 Task: Select Grocery. Add to cart, from 99 Ranch Market for 3451 Chapel Oaks Dr, Unit 404, Building 4, Coppell, Texas 75019, Cell Number 6807042056, following items : Carrot (each) - 8, Long Bean (each) - 3, Chicken Leg 1/4 (each) - 2, Wei-Chuan Wonton Wrapper (12 oz) - 8, Guava (each) - 3, Dairy Pure Lactose Free Milk 2% (1/2 gal) - 8, Enoki Mushroom (1 ct) - 2, Royal Milk Tea Hojicha Au Lait (4.9 oz) - 3, Amays Almond Cookies (28 oz) - 8, Arst Mug Model No. 047008 (1 ct) - 3
Action: Mouse moved to (303, 104)
Screenshot: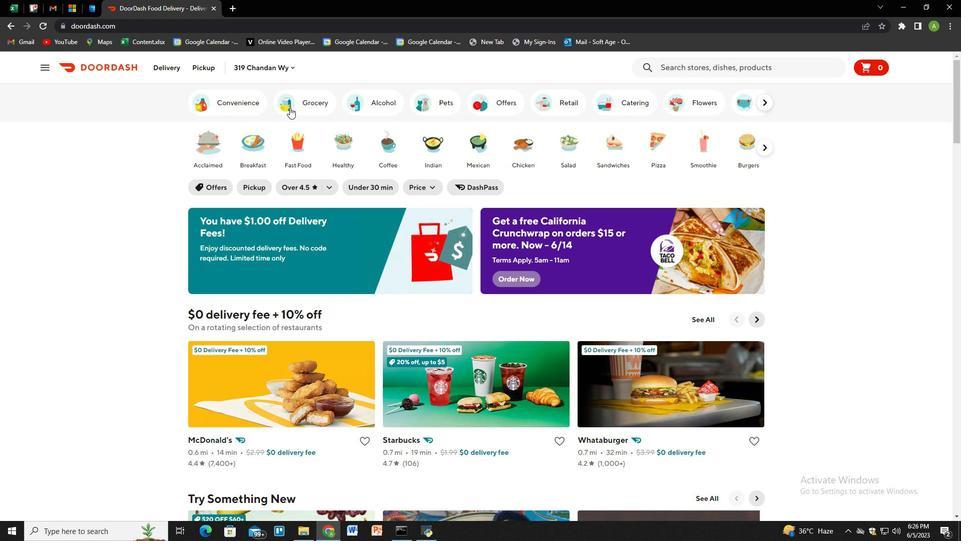 
Action: Mouse pressed left at (303, 104)
Screenshot: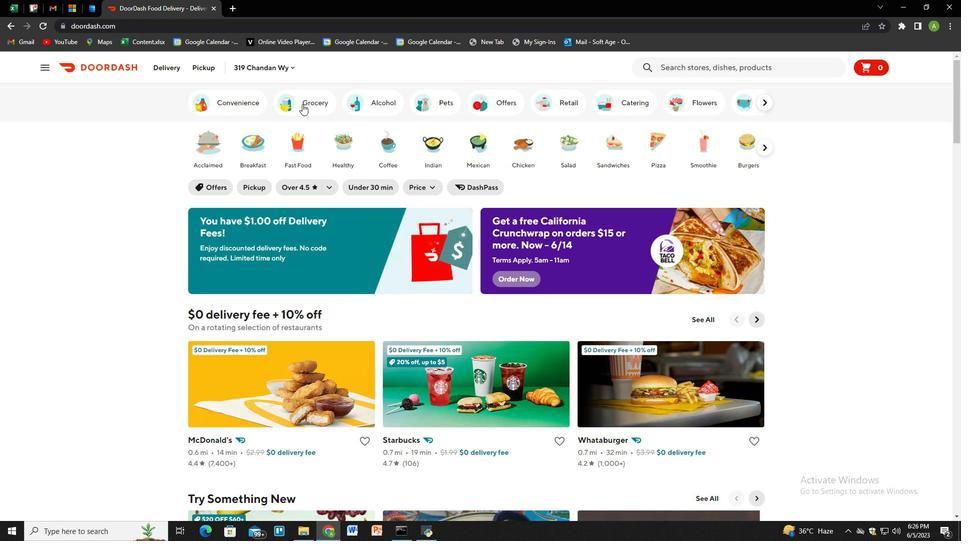 
Action: Mouse moved to (432, 355)
Screenshot: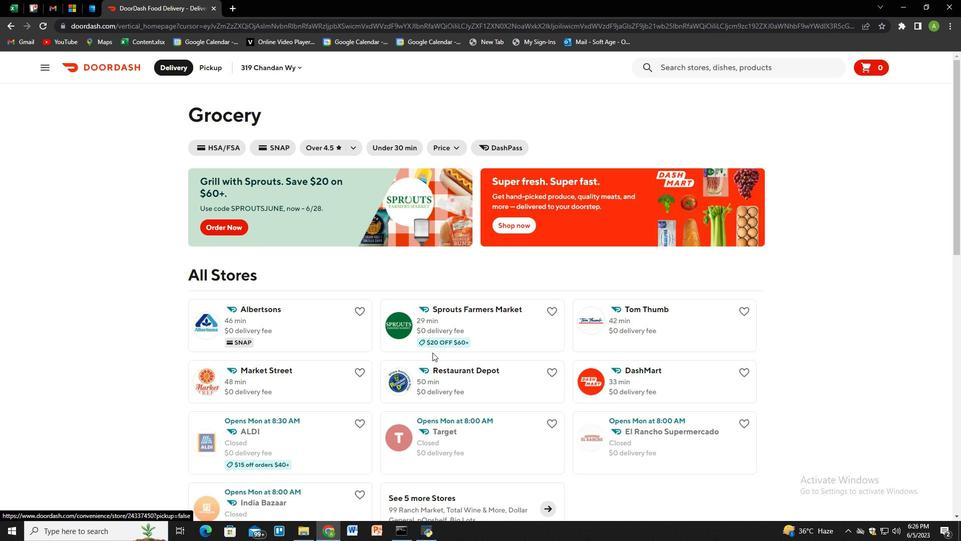 
Action: Mouse scrolled (432, 354) with delta (0, 0)
Screenshot: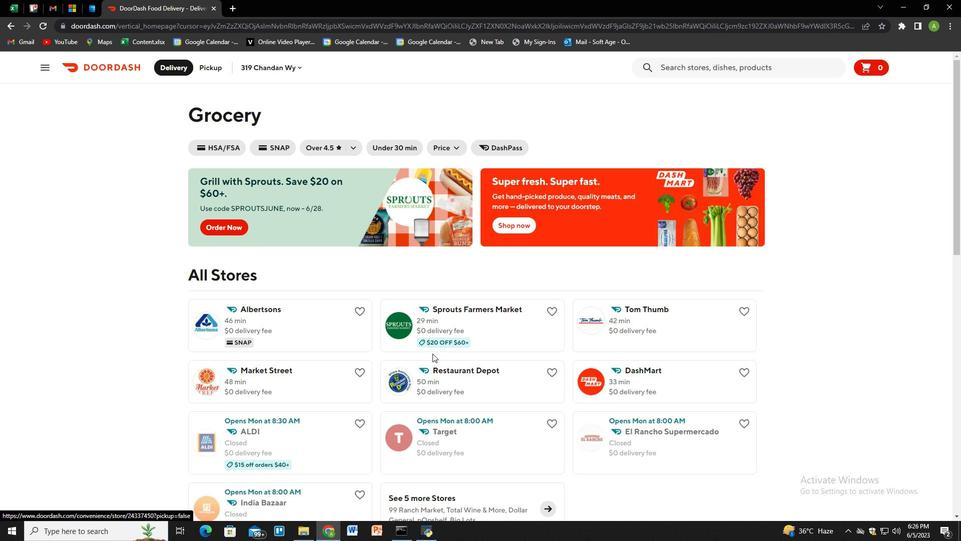 
Action: Mouse moved to (544, 465)
Screenshot: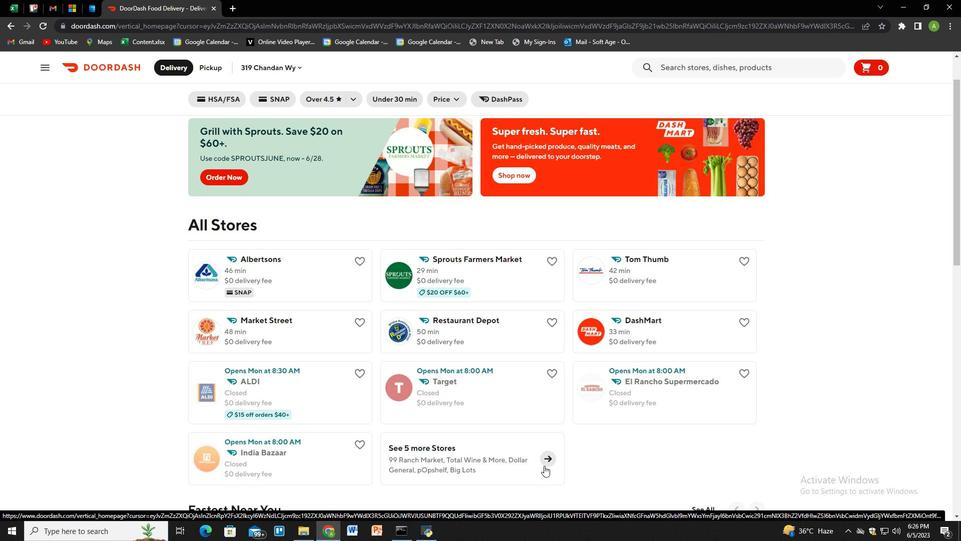 
Action: Mouse pressed left at (544, 465)
Screenshot: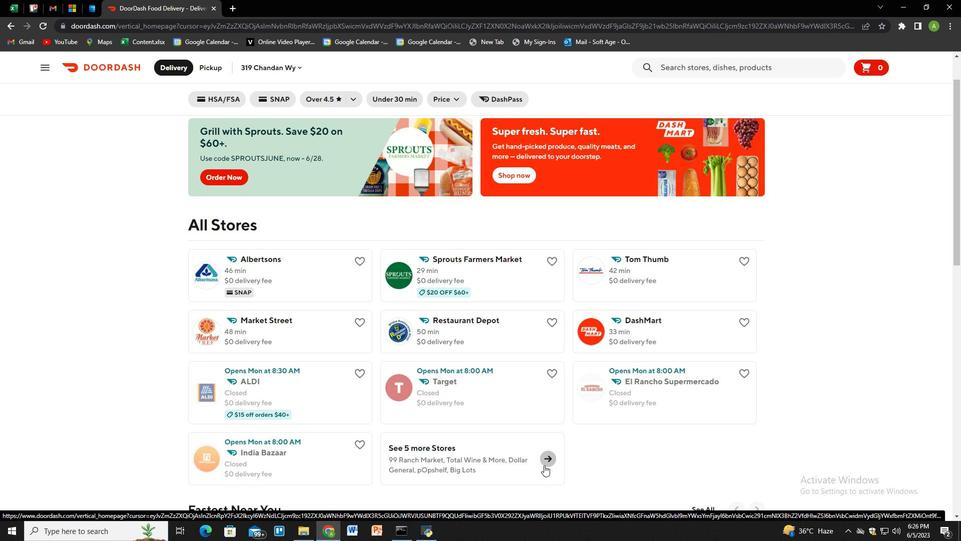 
Action: Mouse moved to (438, 341)
Screenshot: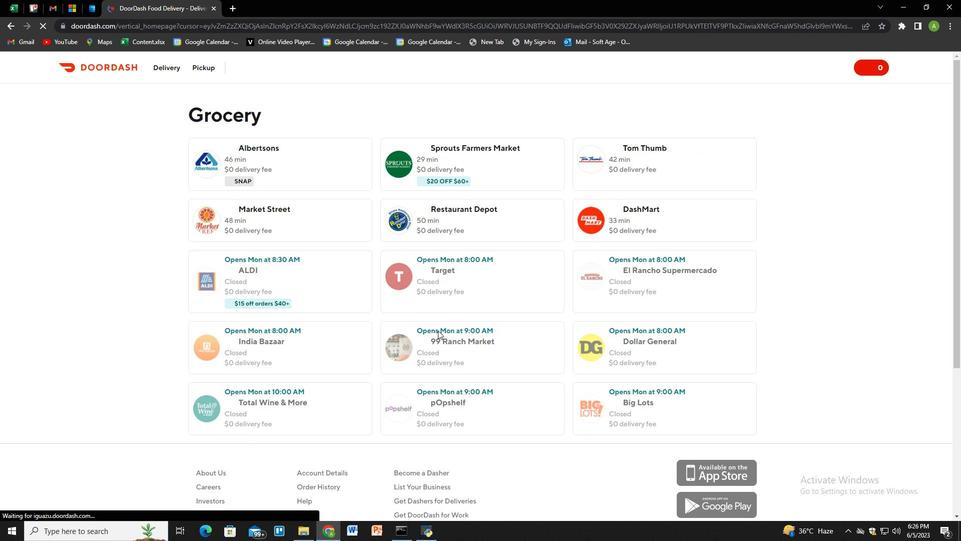 
Action: Mouse pressed left at (438, 341)
Screenshot: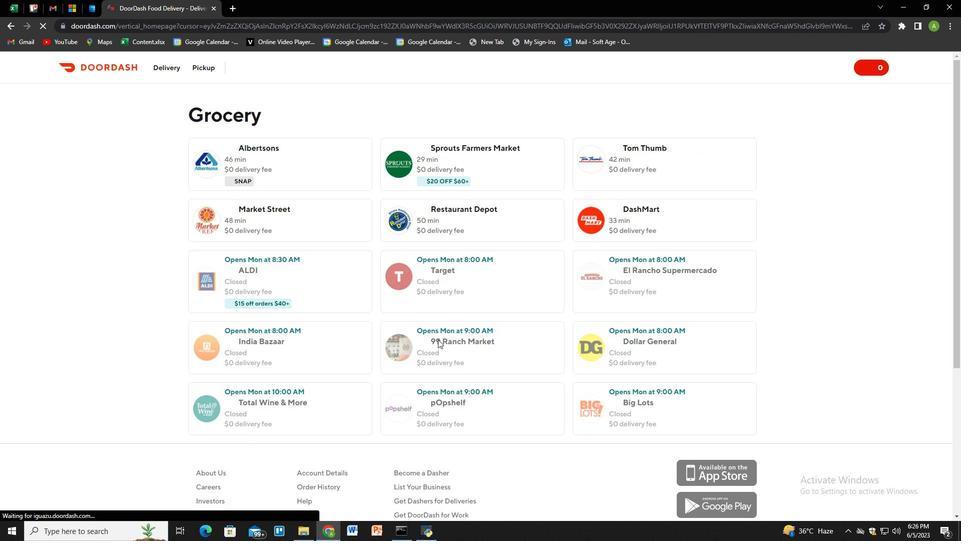 
Action: Mouse moved to (217, 68)
Screenshot: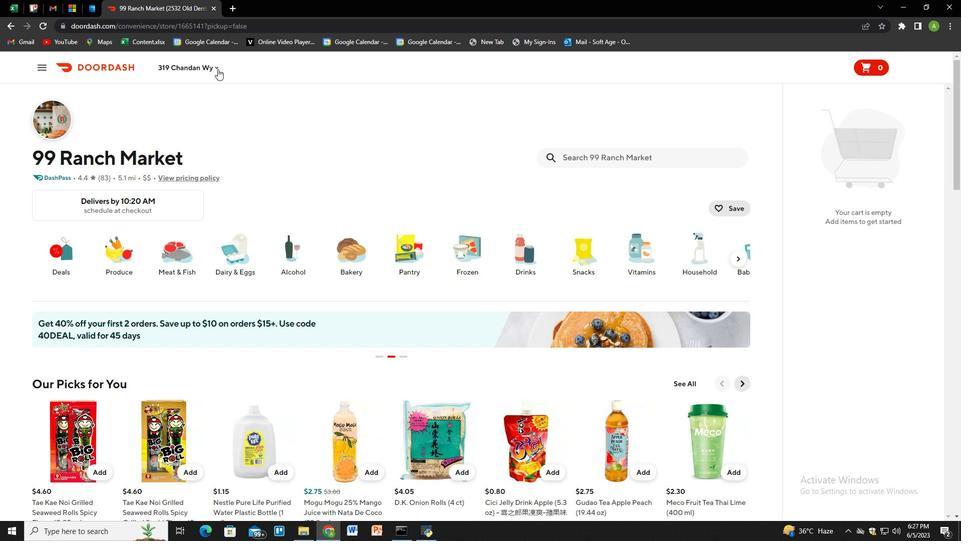 
Action: Mouse pressed left at (217, 68)
Screenshot: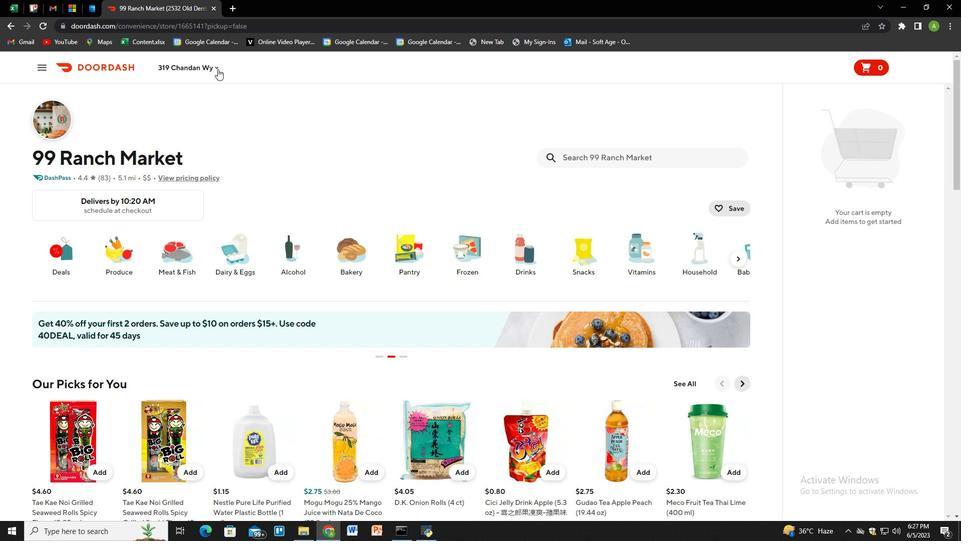 
Action: Mouse moved to (226, 115)
Screenshot: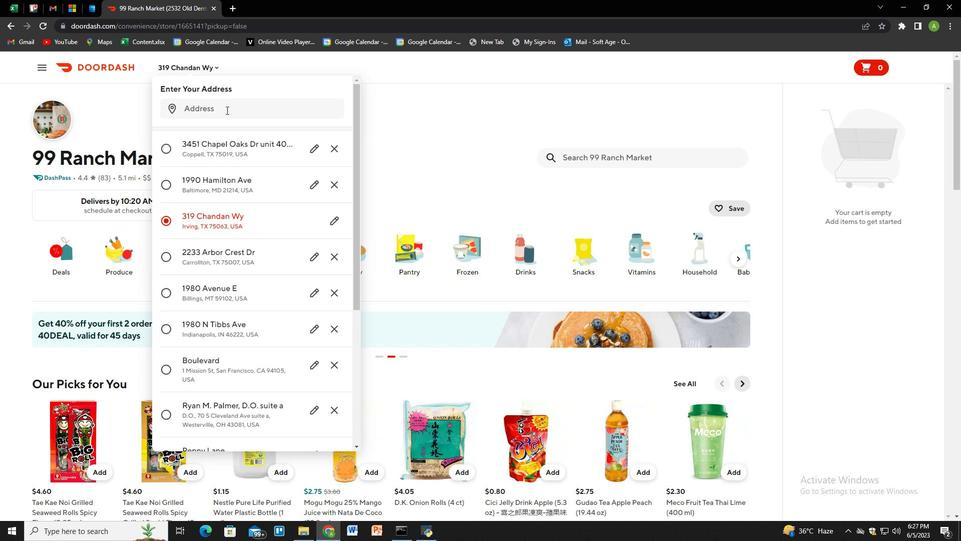
Action: Mouse pressed left at (226, 115)
Screenshot: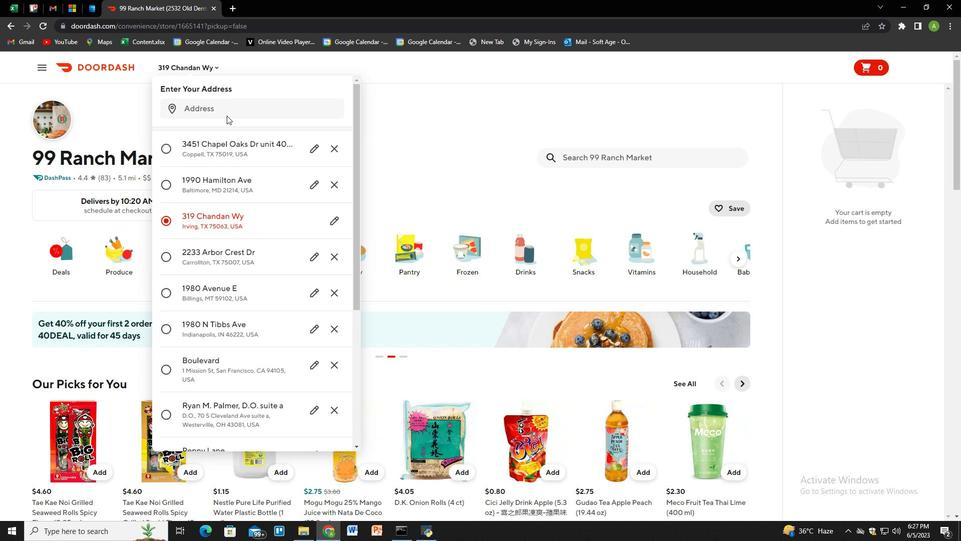
Action: Key pressed 3451<Key.space>chapel<Key.space>oaks<Key.space><Key.backspace><Key.space>dr,<Key.space><Key.space><Key.backspace>unit<Key.space>404,<Key.space>building<Key.space>4,coppell,<Key.space>texas<Key.space>75019<Key.enter>
Screenshot: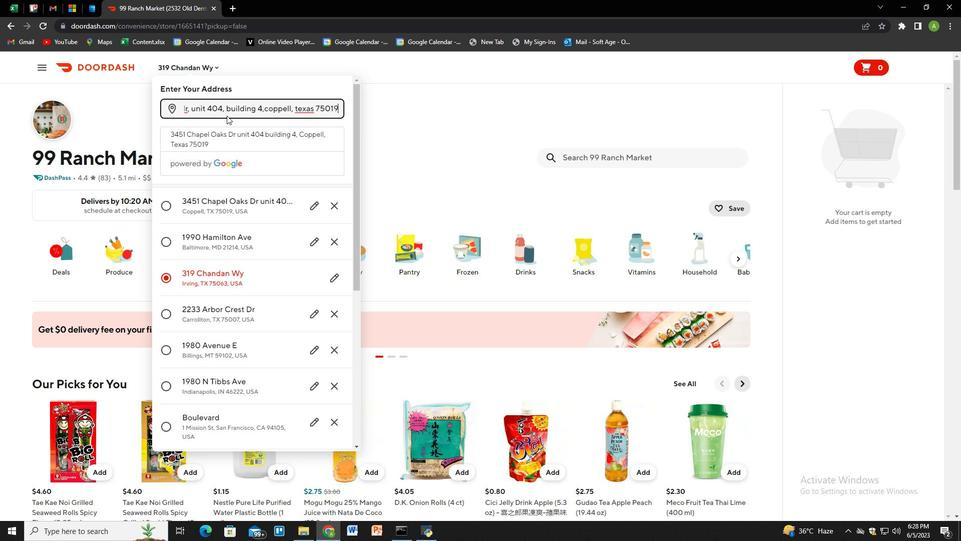 
Action: Mouse moved to (315, 403)
Screenshot: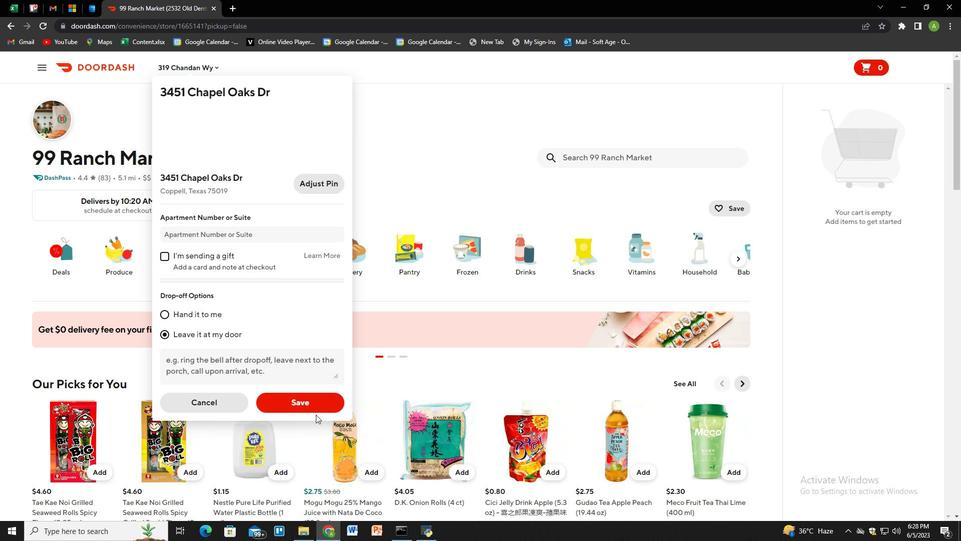 
Action: Mouse pressed left at (315, 403)
Screenshot: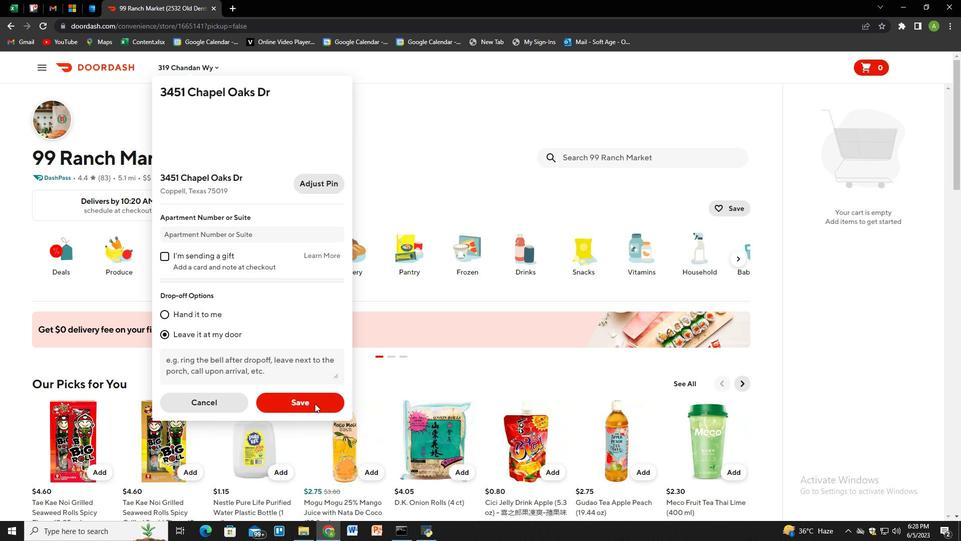 
Action: Mouse moved to (584, 159)
Screenshot: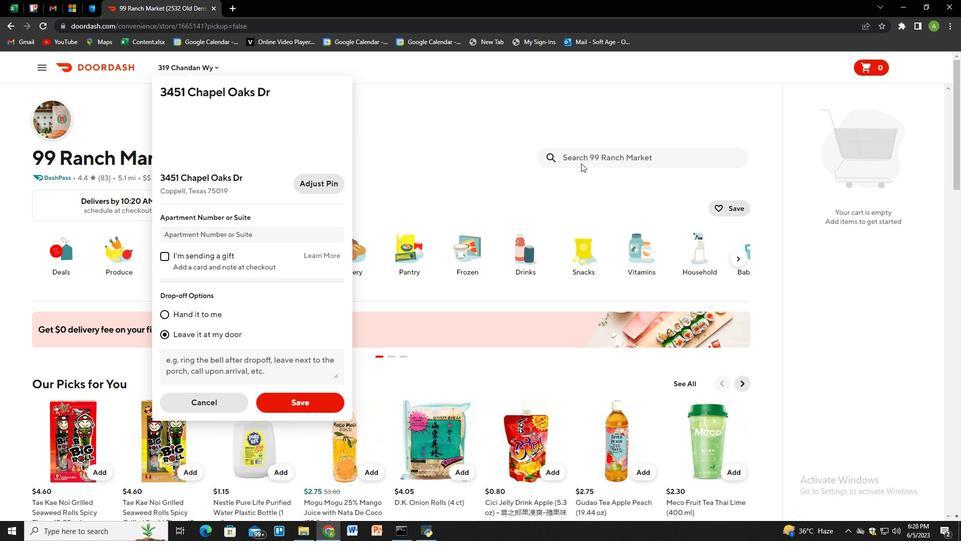 
Action: Mouse pressed left at (584, 159)
Screenshot: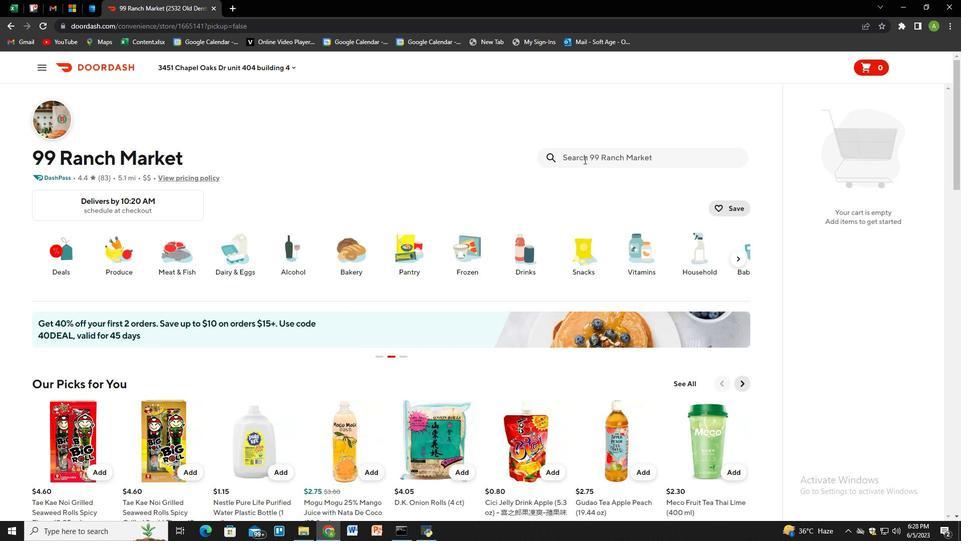 
Action: Key pressed carrot<Key.space><Key.shift_r>(each<Key.shift_r>)<Key.enter>
Screenshot: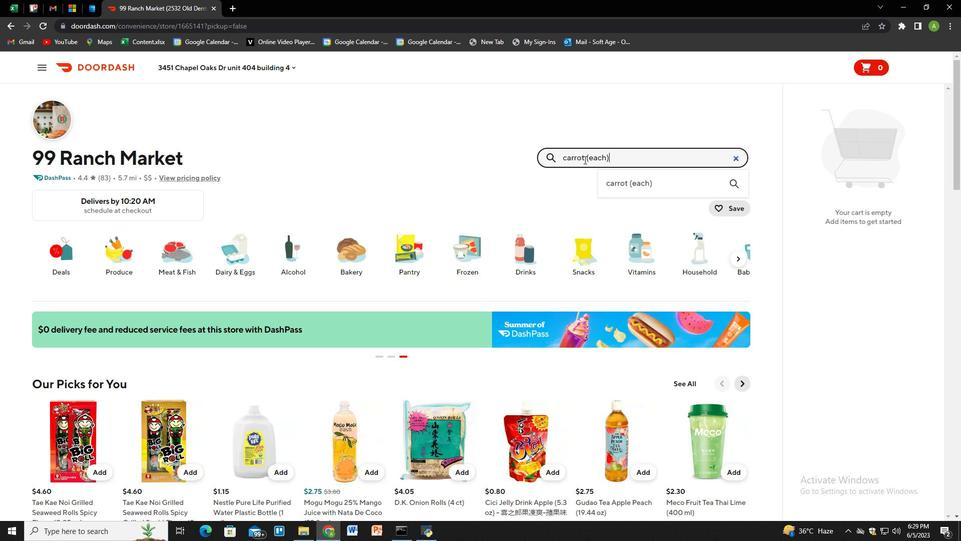 
Action: Mouse moved to (592, 131)
Screenshot: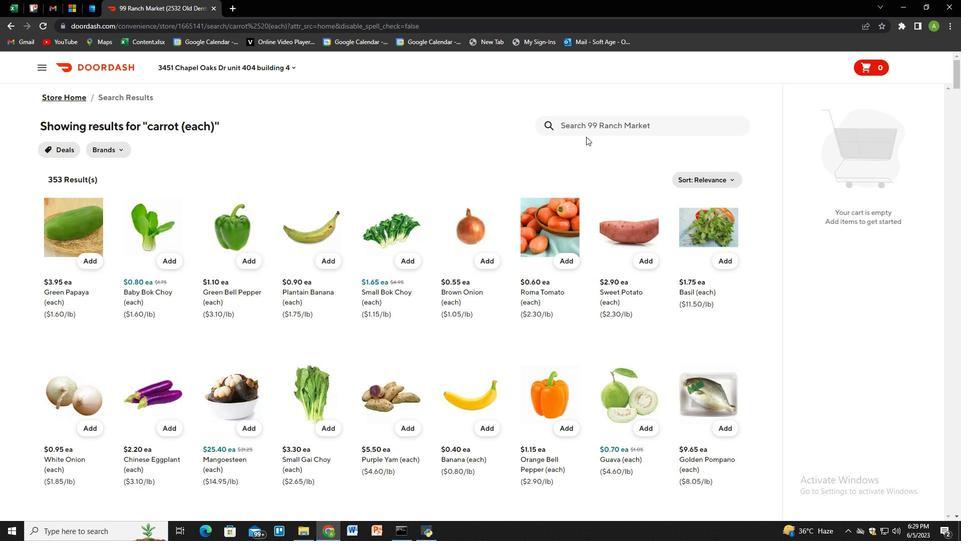 
Action: Mouse pressed left at (592, 131)
Screenshot: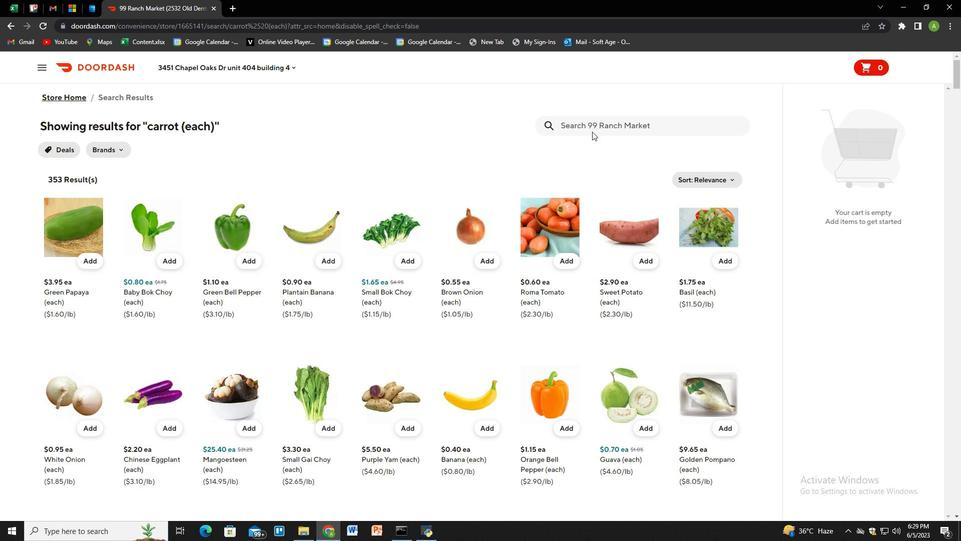 
Action: Key pressed long<Key.space>bean<Key.space><Key.shift_r>(each<Key.shift_r>)<Key.enter>
Screenshot: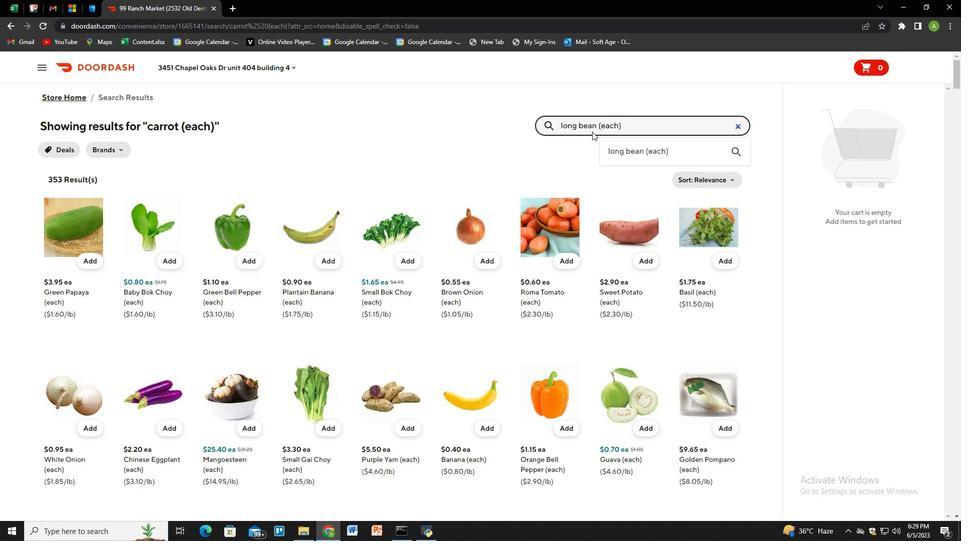 
Action: Mouse moved to (88, 259)
Screenshot: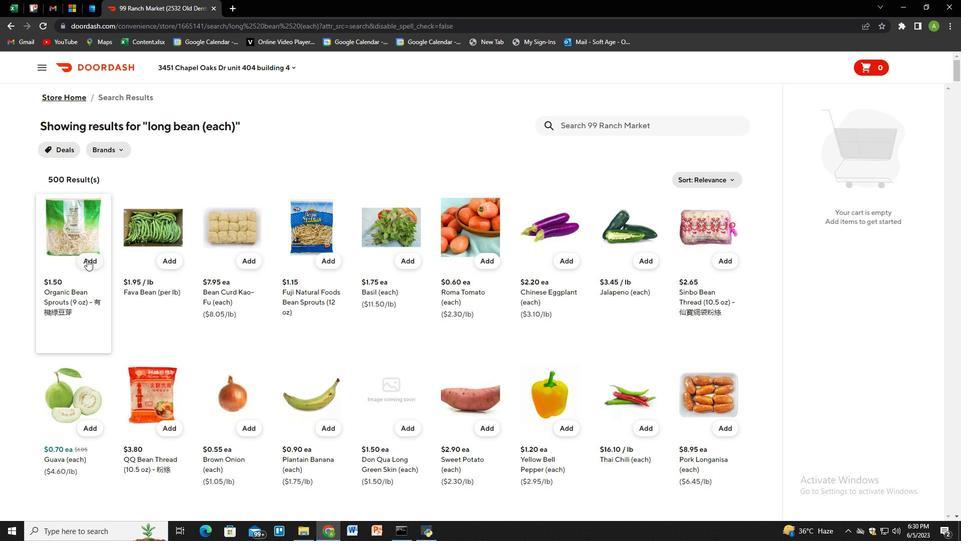 
Action: Mouse pressed left at (88, 259)
Screenshot: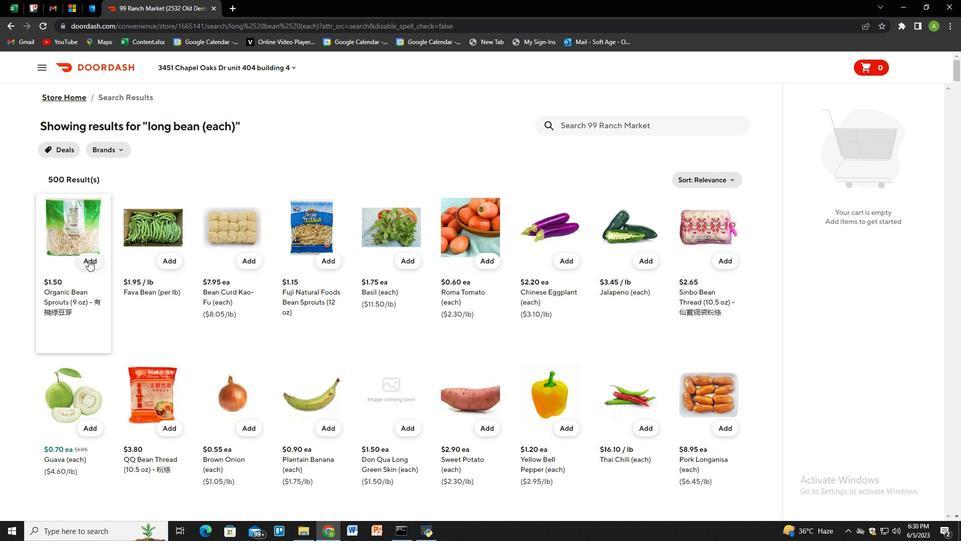 
Action: Mouse moved to (924, 172)
Screenshot: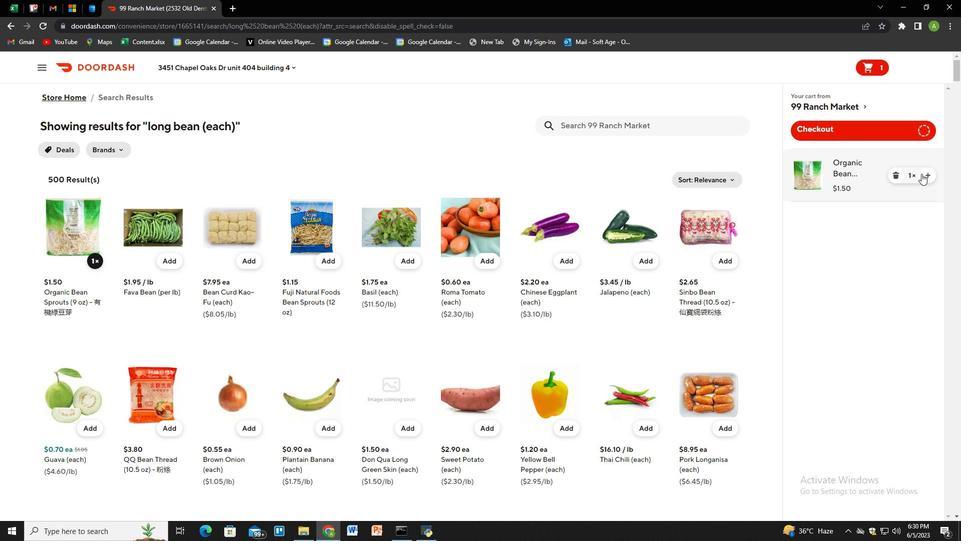 
Action: Mouse pressed left at (924, 172)
Screenshot: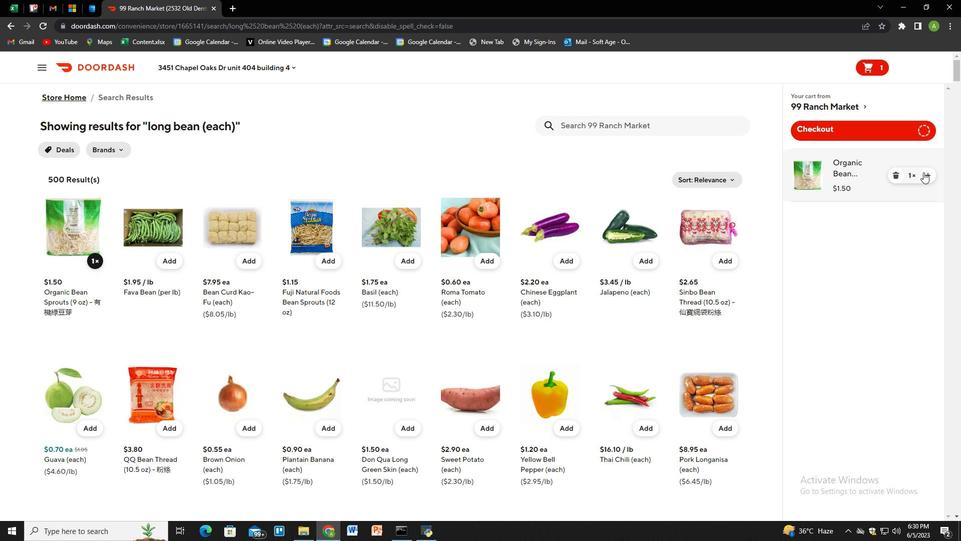 
Action: Mouse pressed left at (924, 172)
Screenshot: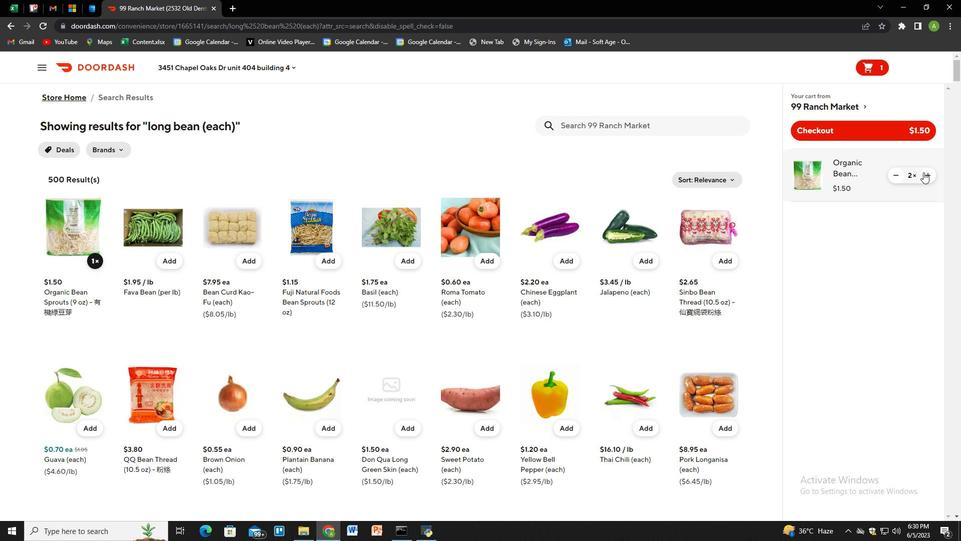 
Action: Mouse moved to (667, 129)
Screenshot: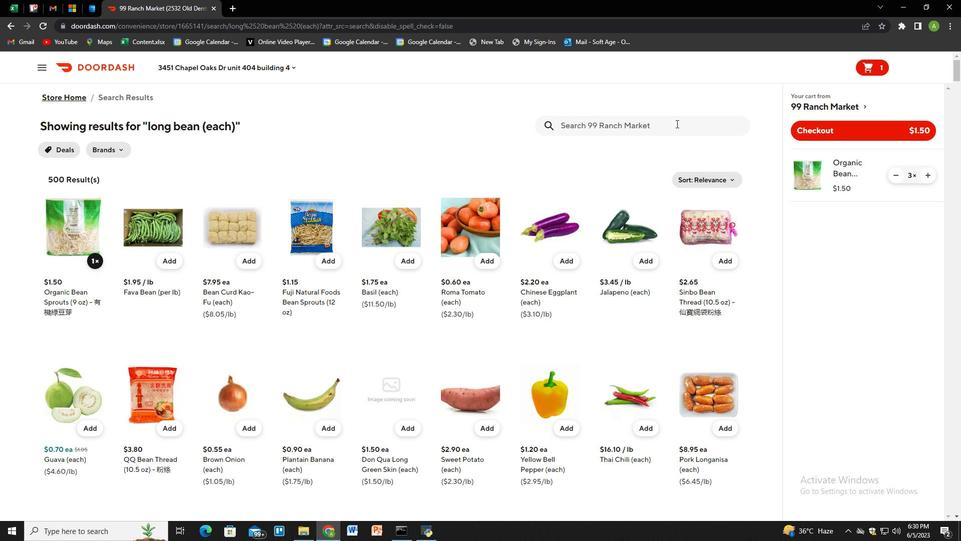 
Action: Mouse pressed left at (667, 129)
Screenshot: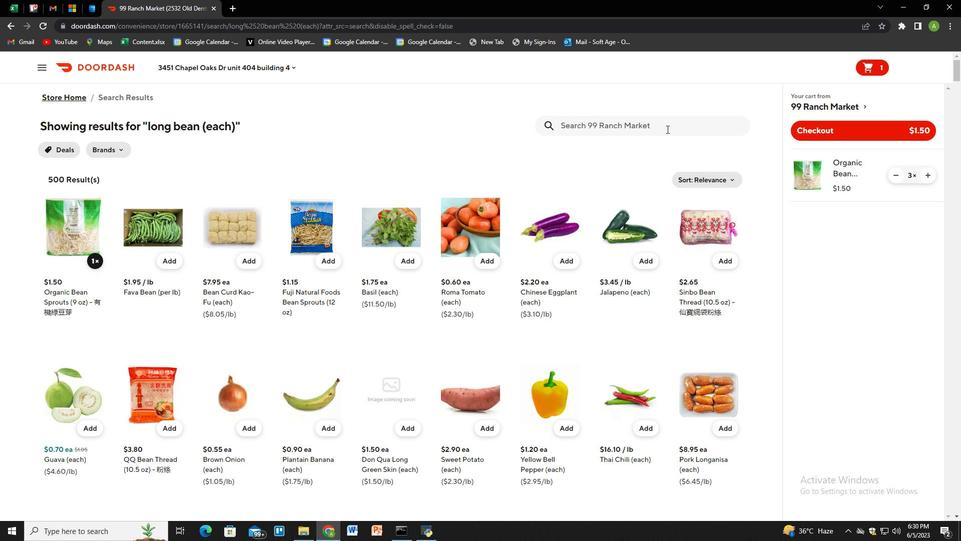 
Action: Key pressed chicken<Key.space>leg<Key.space>1/4<Key.space>each<Key.backspace><Key.backspace><Key.backspace><Key.backspace><Key.shift>(each<Key.shift_r><Key.shift_r><Key.shift_r><Key.shift_r><Key.shift_r><Key.shift_r>)<Key.enter>
Screenshot: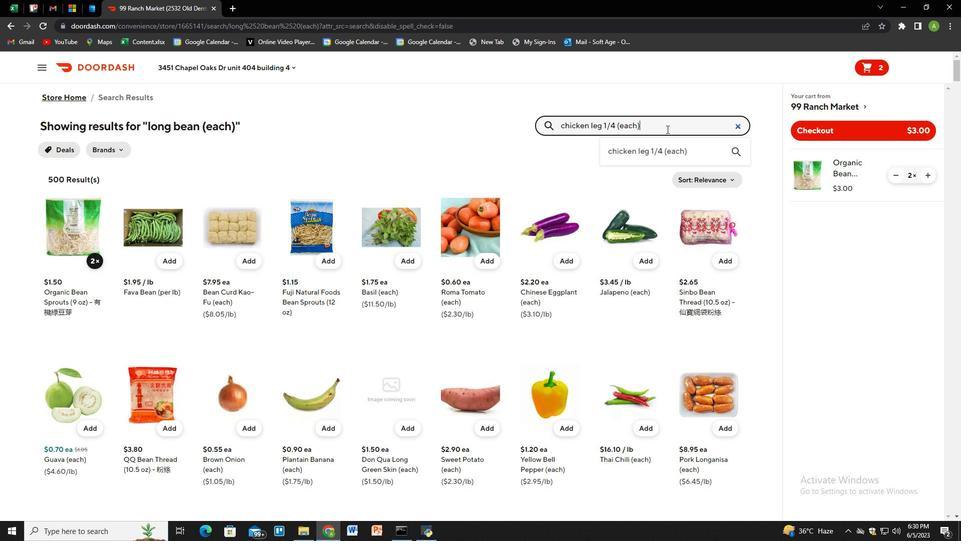 
Action: Mouse moved to (95, 265)
Screenshot: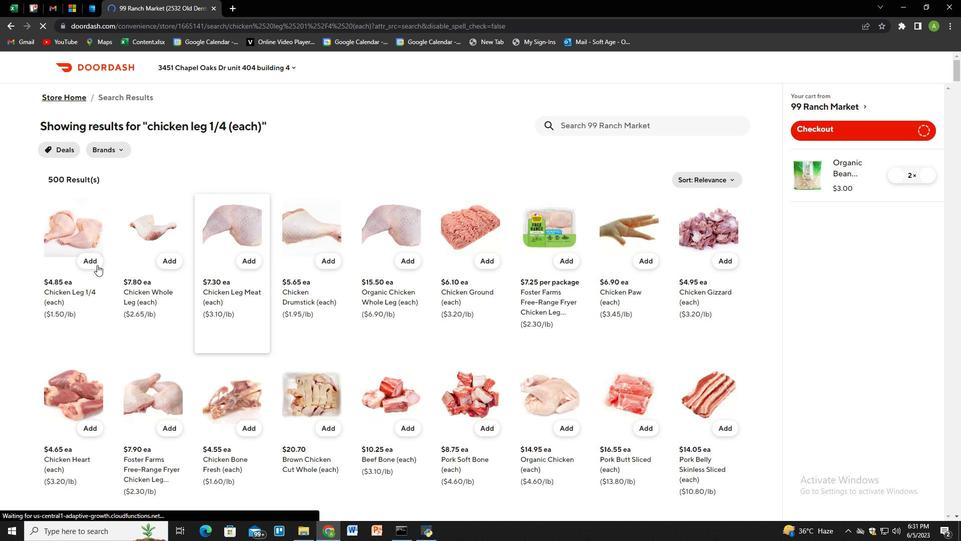
Action: Mouse pressed left at (95, 265)
Screenshot: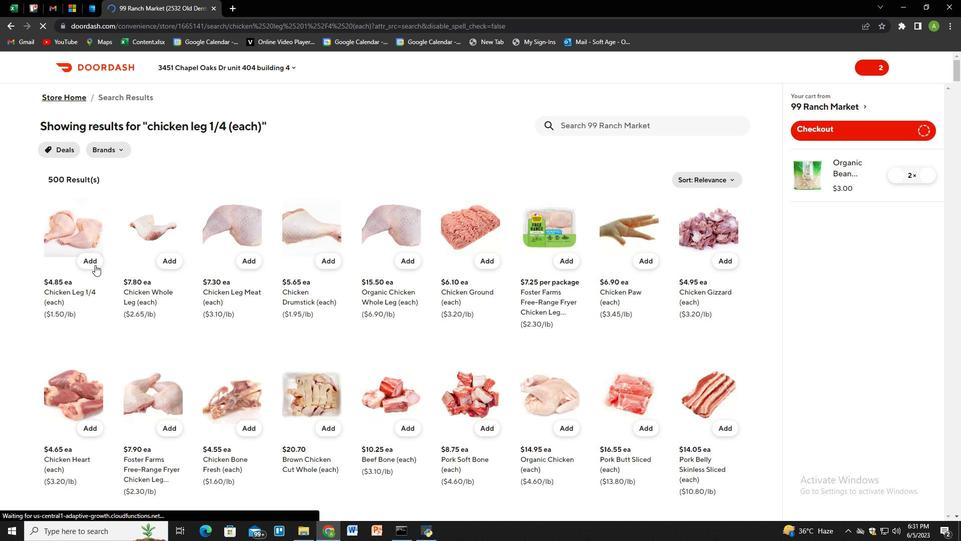 
Action: Mouse moved to (931, 233)
Screenshot: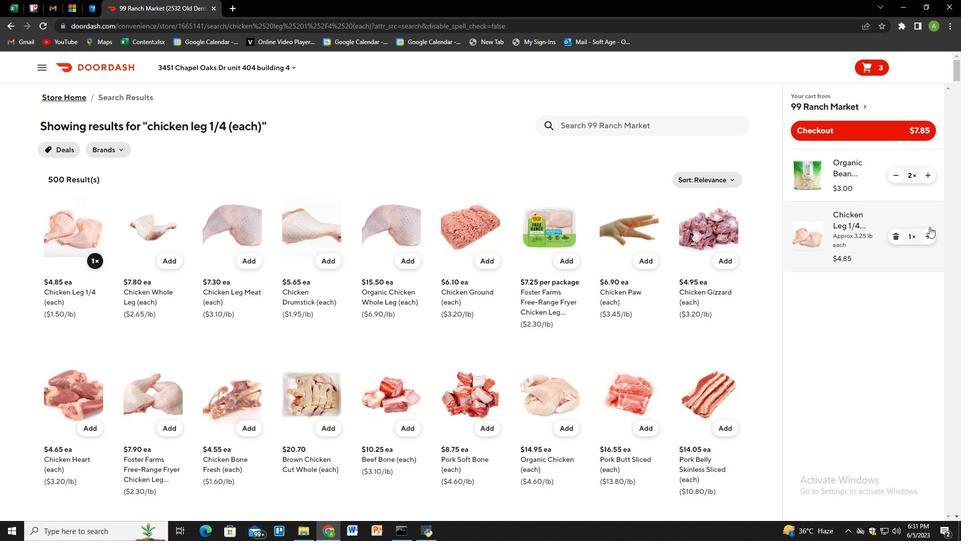 
Action: Mouse pressed left at (931, 233)
Screenshot: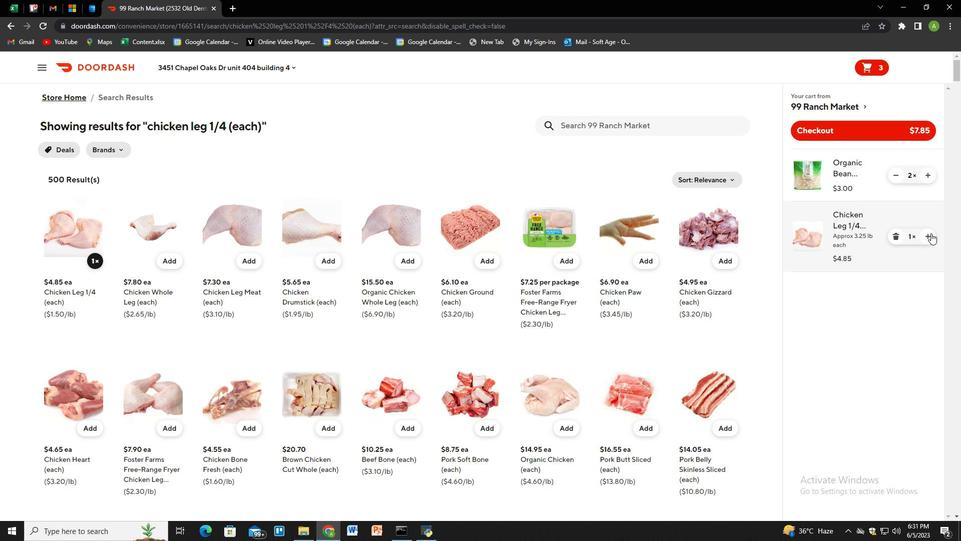 
Action: Mouse moved to (640, 130)
Screenshot: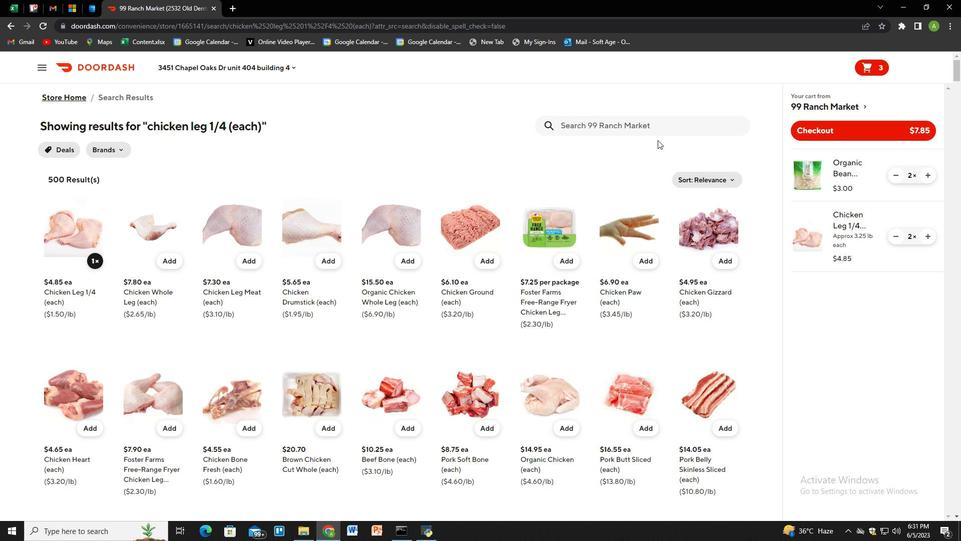 
Action: Mouse pressed left at (640, 130)
Screenshot: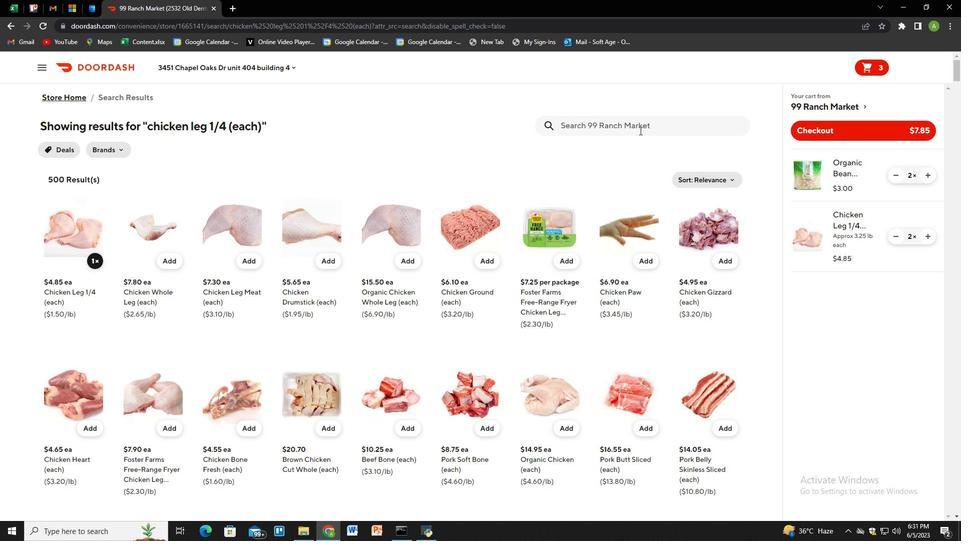 
Action: Key pressed wei-chuan<Key.space>wi<Key.backspace>onon<Key.backspace><Key.backspace>ton<Key.space>wrapper<Key.space><Key.shift_r>(12<Key.space>oz<Key.shift_r>)<Key.enter>
Screenshot: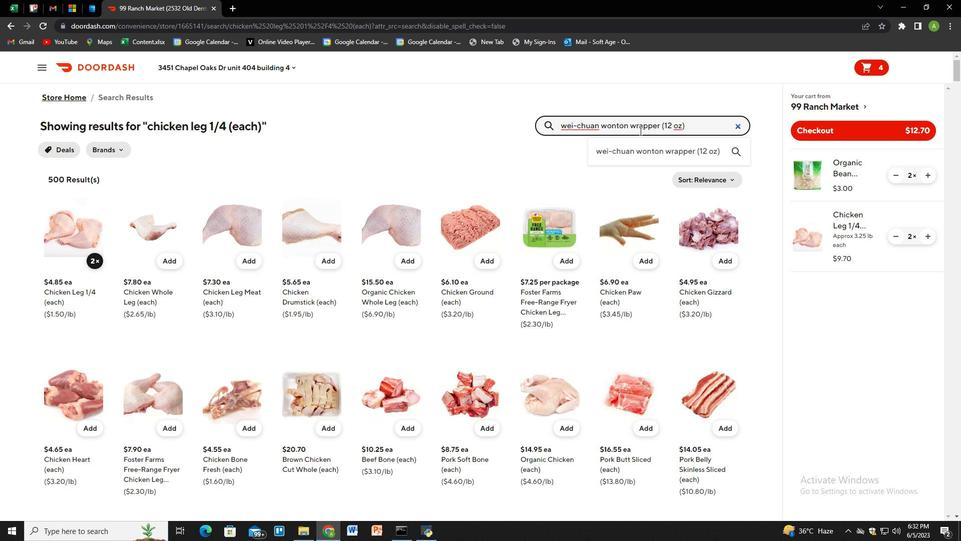 
Action: Mouse moved to (91, 259)
Screenshot: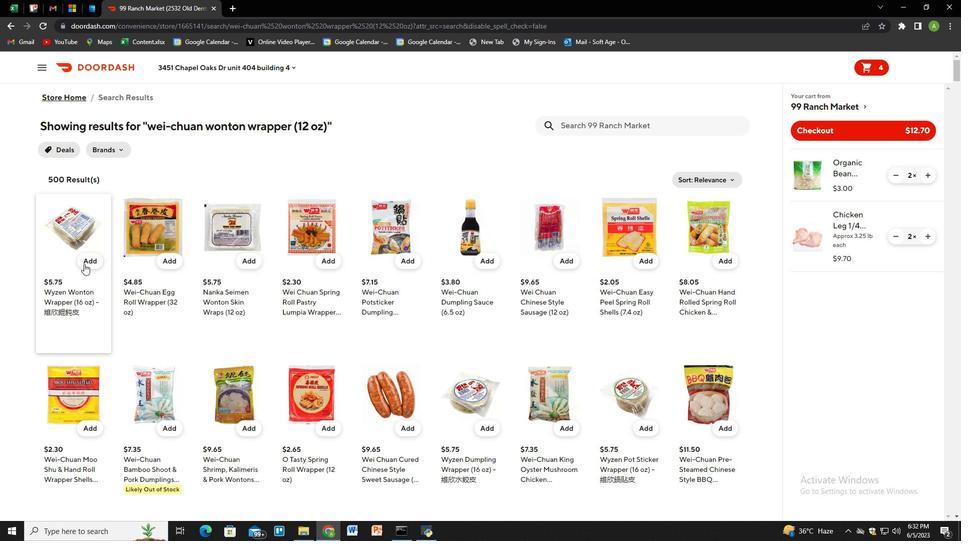 
Action: Mouse pressed left at (91, 259)
Screenshot: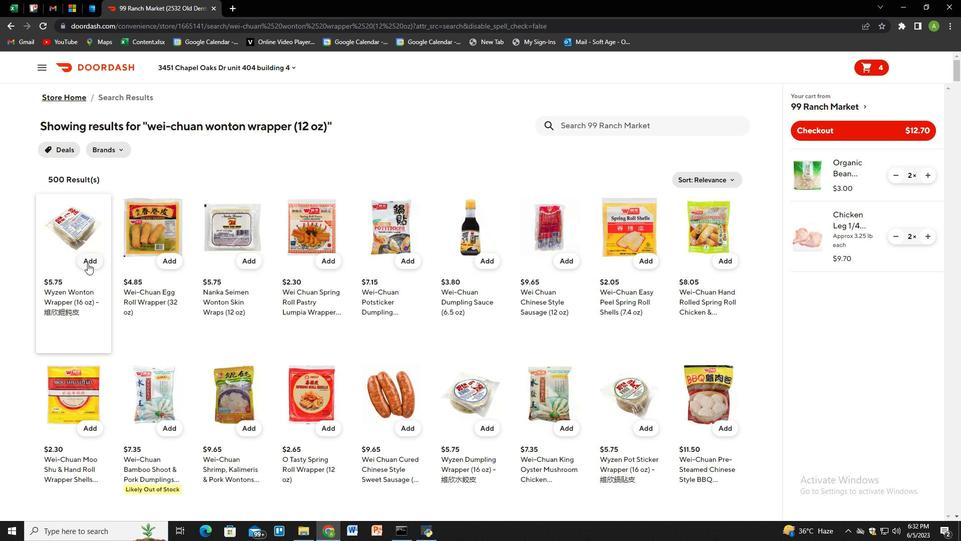 
Action: Mouse moved to (930, 296)
Screenshot: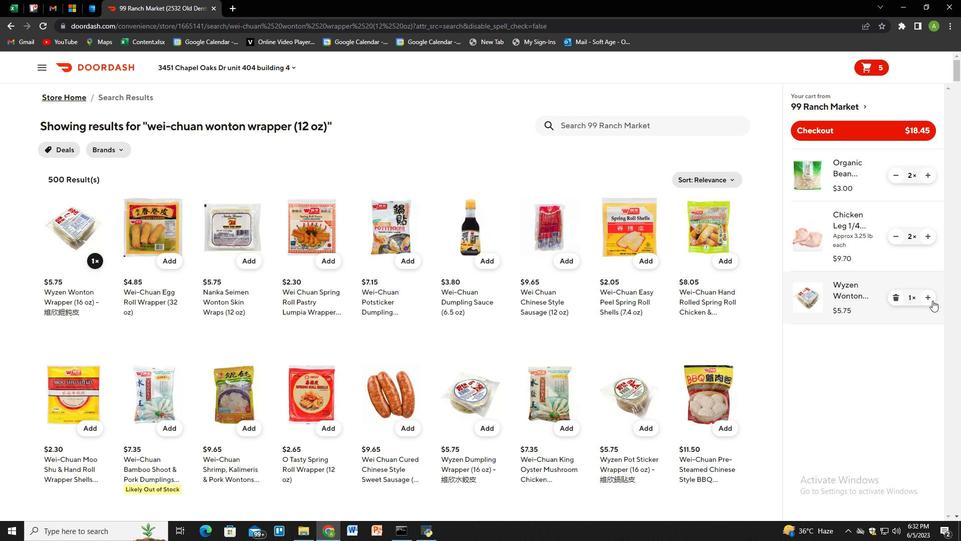 
Action: Mouse pressed left at (930, 296)
Screenshot: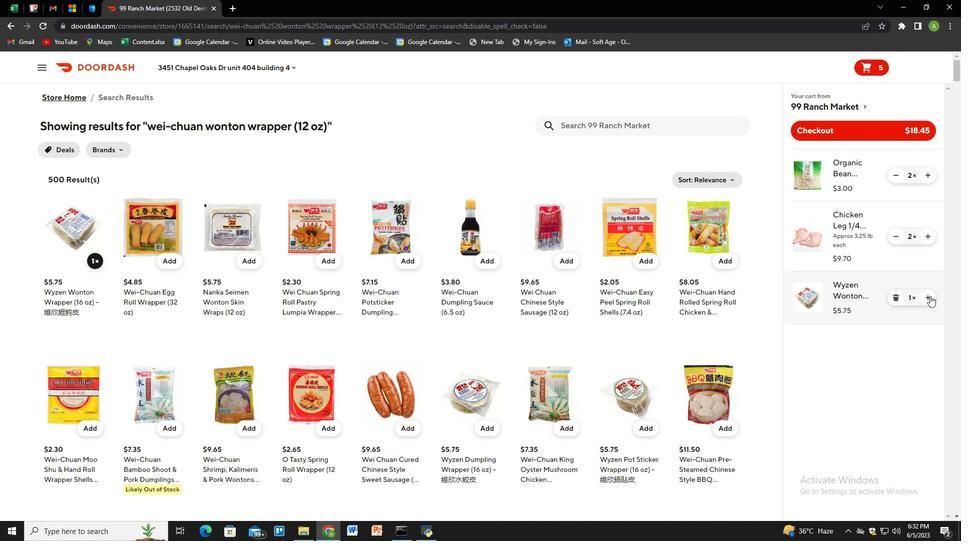 
Action: Mouse pressed left at (930, 296)
Screenshot: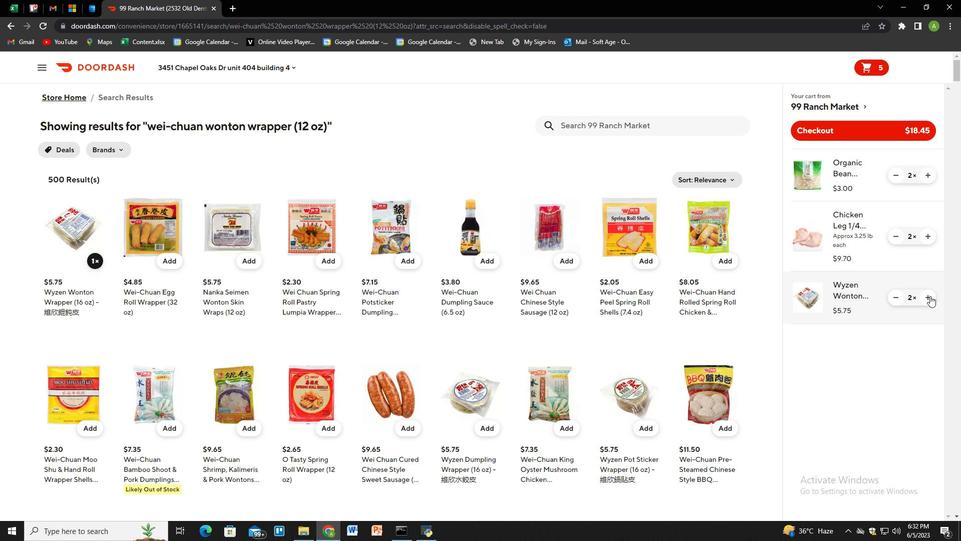 
Action: Mouse pressed left at (930, 296)
Screenshot: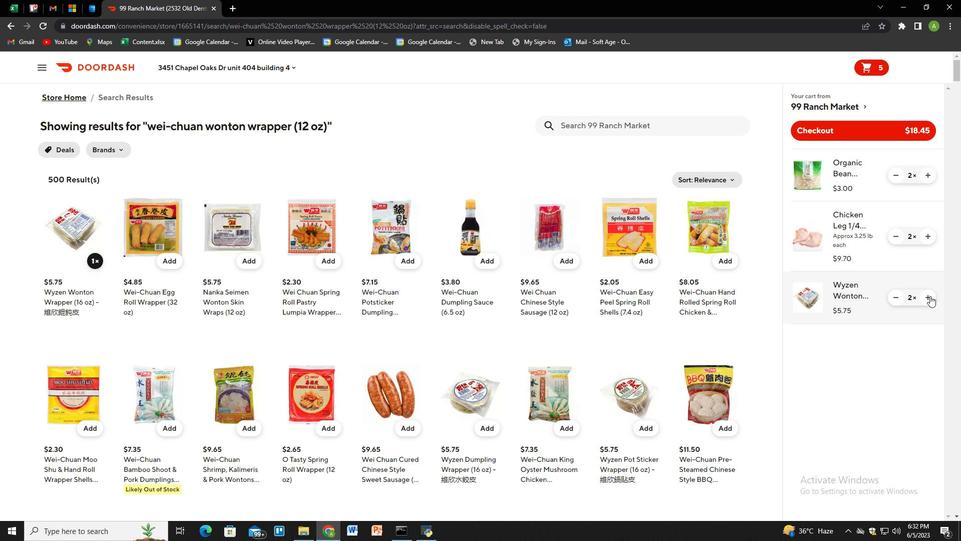 
Action: Mouse pressed left at (930, 296)
Screenshot: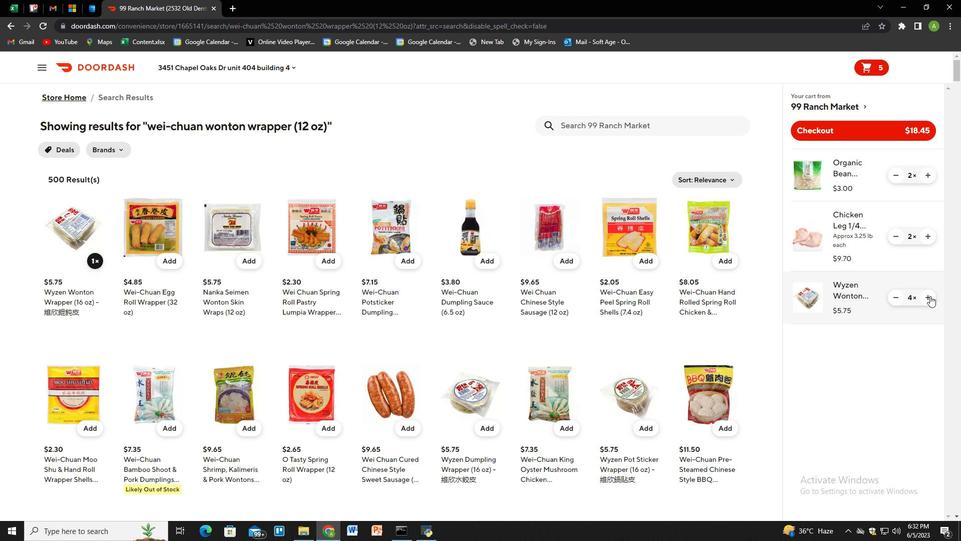 
Action: Mouse pressed left at (930, 296)
Screenshot: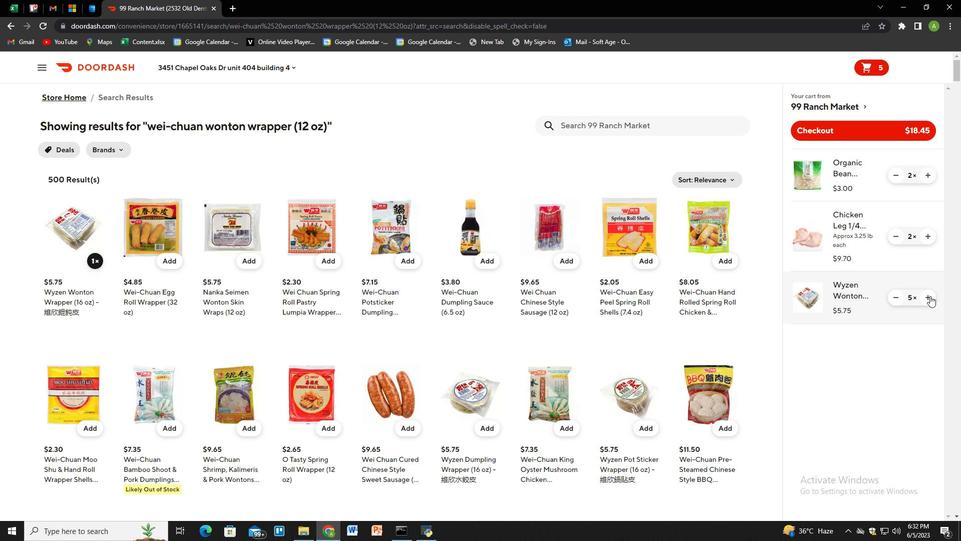 
Action: Mouse pressed left at (930, 296)
Screenshot: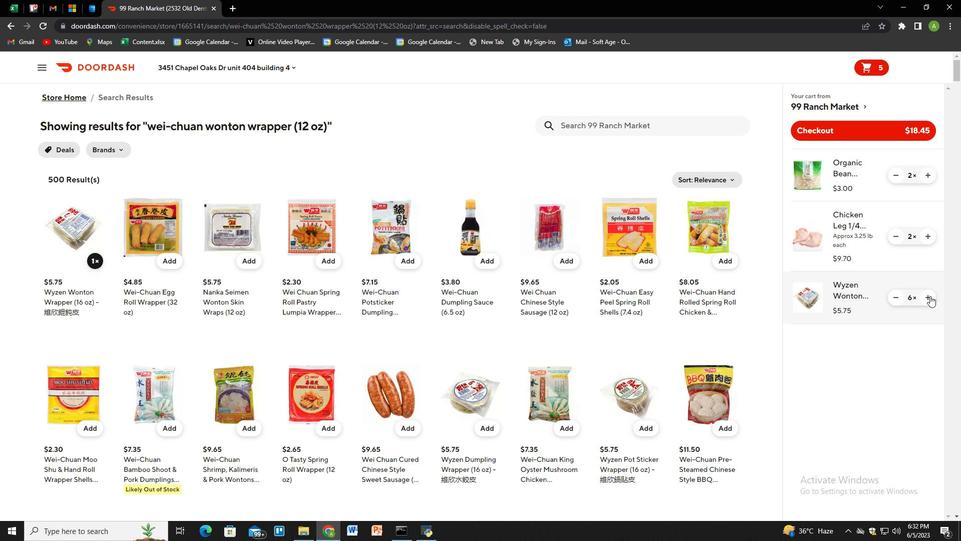 
Action: Mouse pressed left at (930, 296)
Screenshot: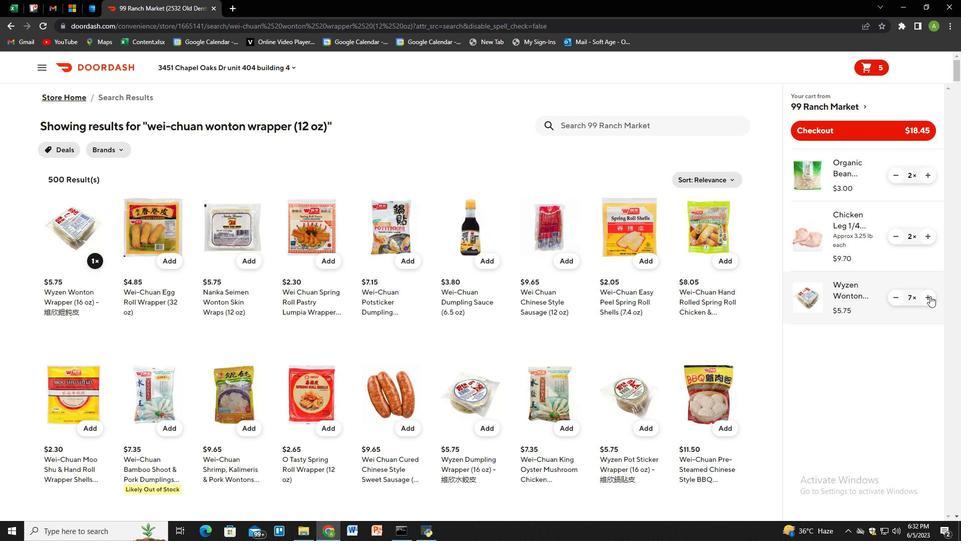 
Action: Mouse moved to (578, 130)
Screenshot: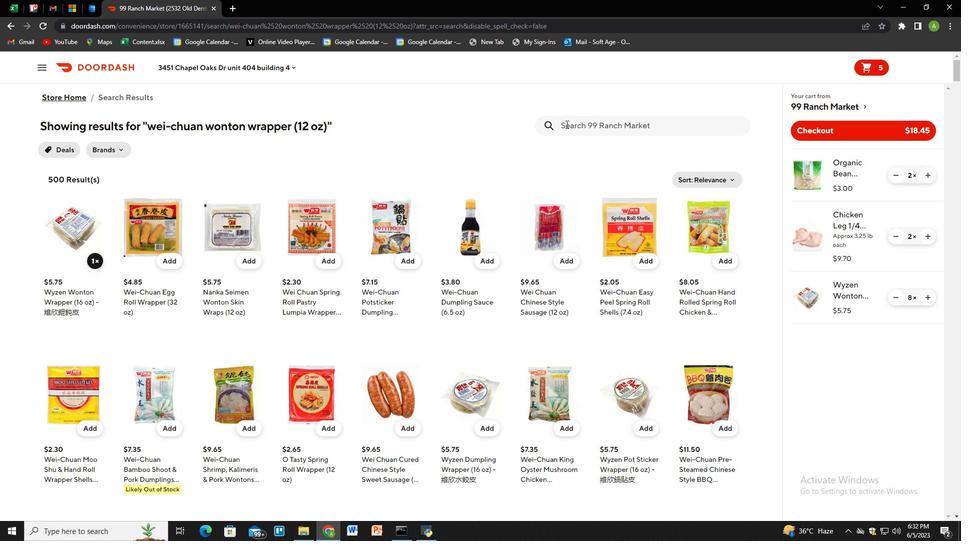 
Action: Mouse pressed left at (578, 130)
Screenshot: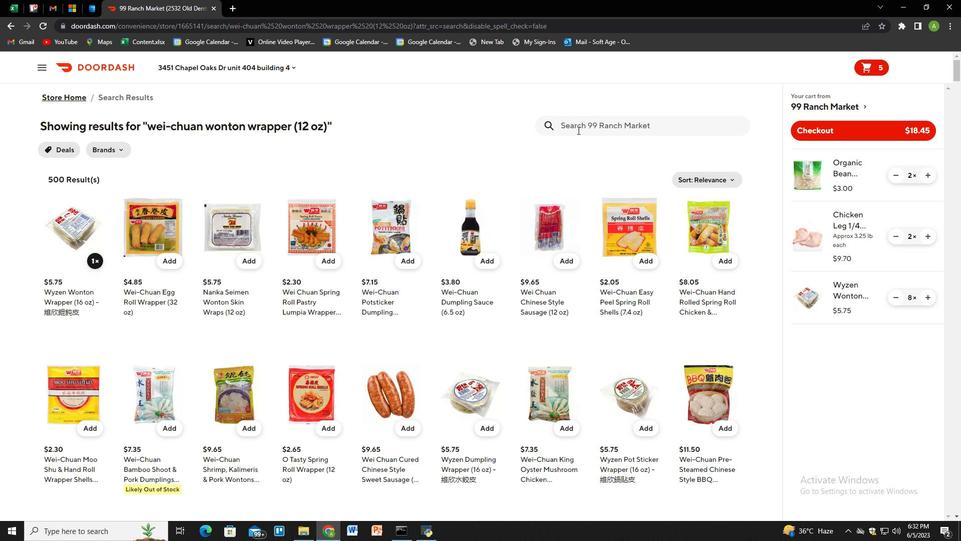 
Action: Key pressed guava<Key.space><Key.shift_r>(each<Key.shift_r>)<Key.enter>
Screenshot: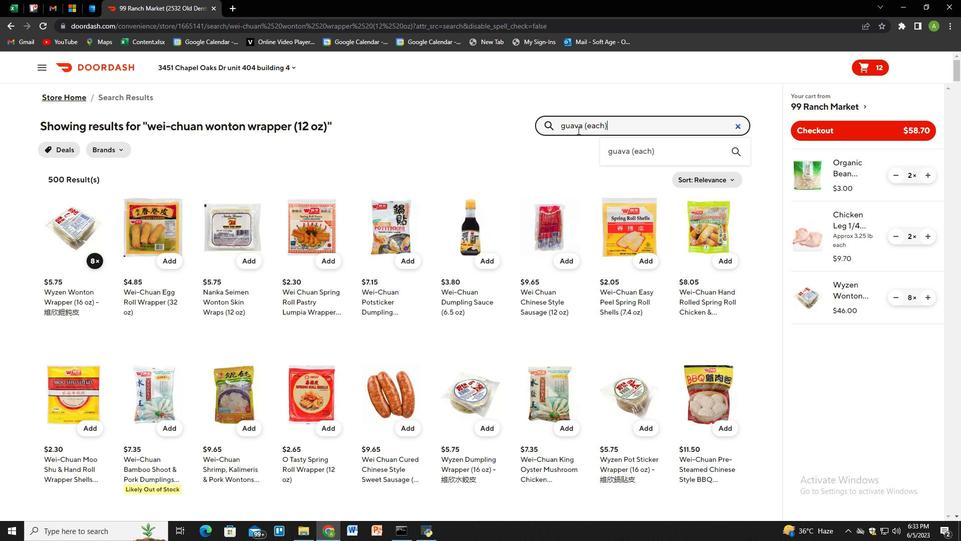 
Action: Mouse moved to (91, 259)
Screenshot: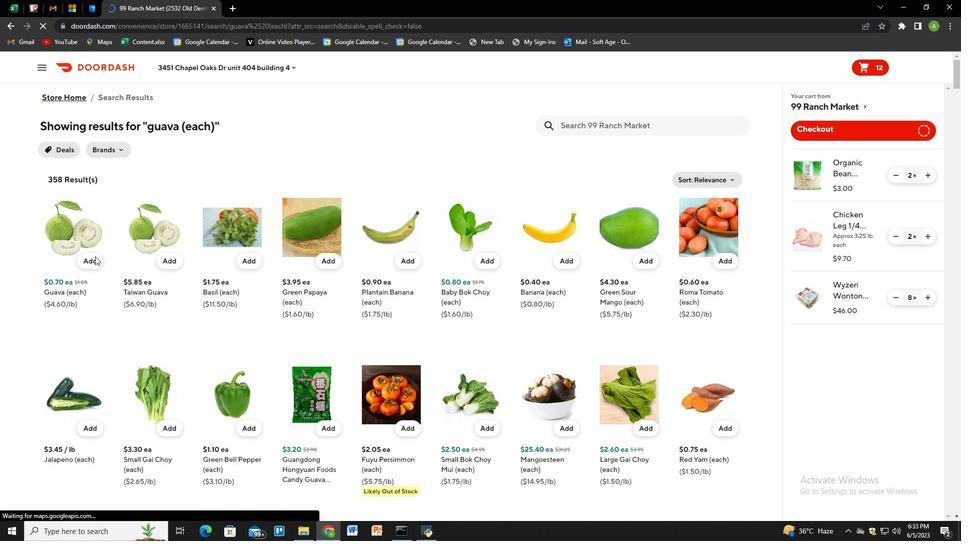 
Action: Mouse pressed left at (91, 259)
Screenshot: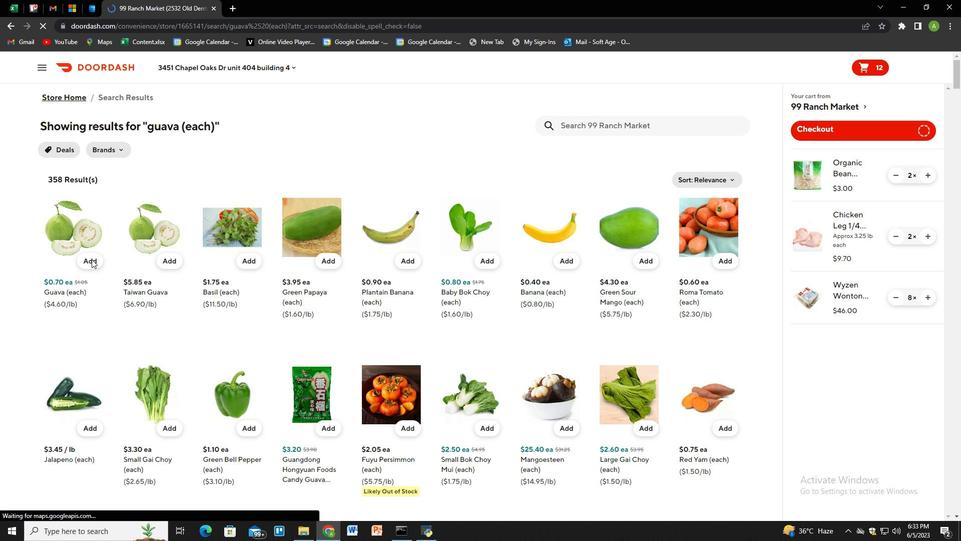 
Action: Mouse moved to (925, 358)
Screenshot: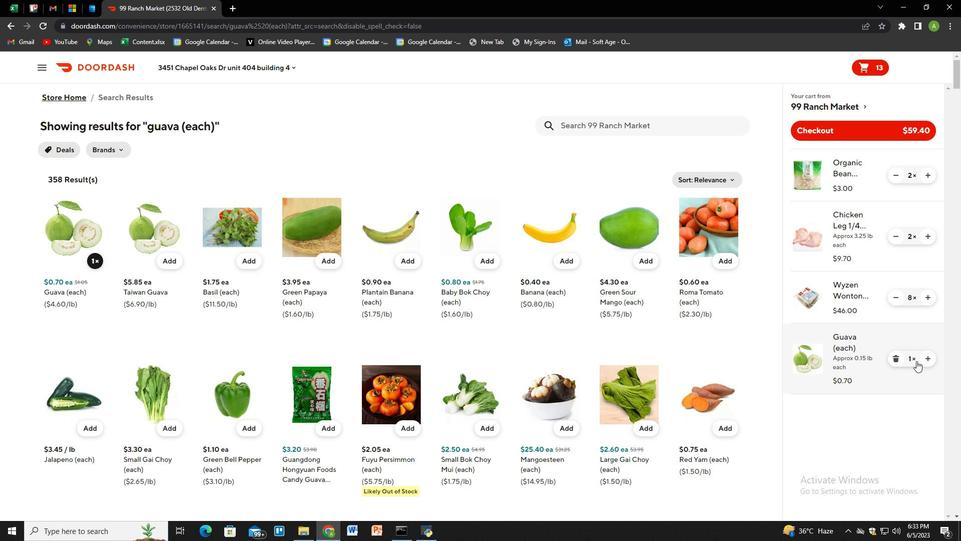 
Action: Mouse pressed left at (925, 358)
Screenshot: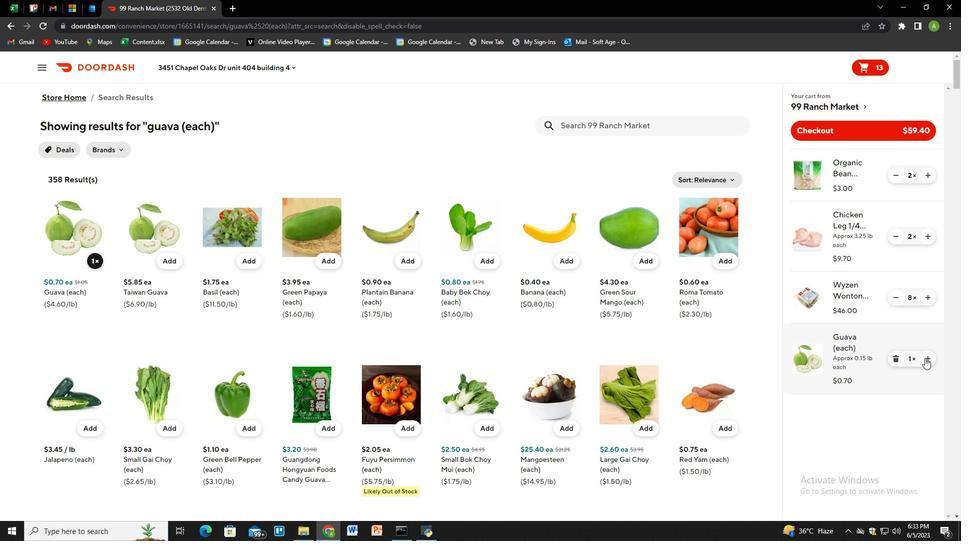 
Action: Mouse pressed left at (925, 358)
Screenshot: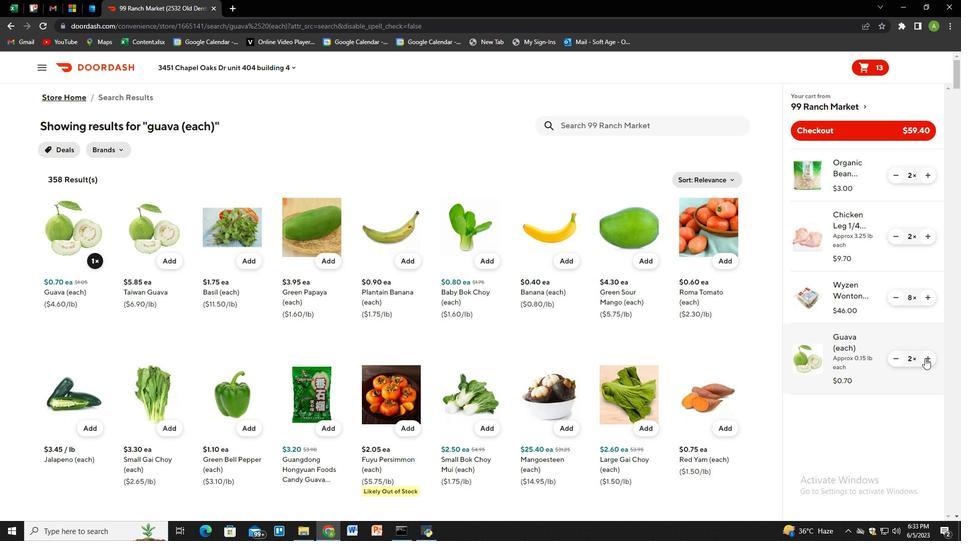 
Action: Mouse moved to (606, 125)
Screenshot: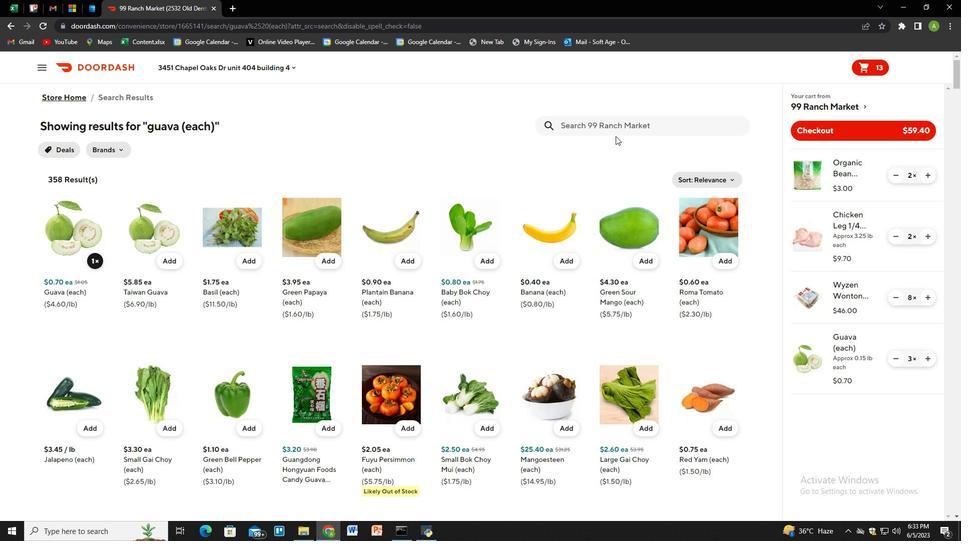 
Action: Mouse pressed left at (606, 125)
Screenshot: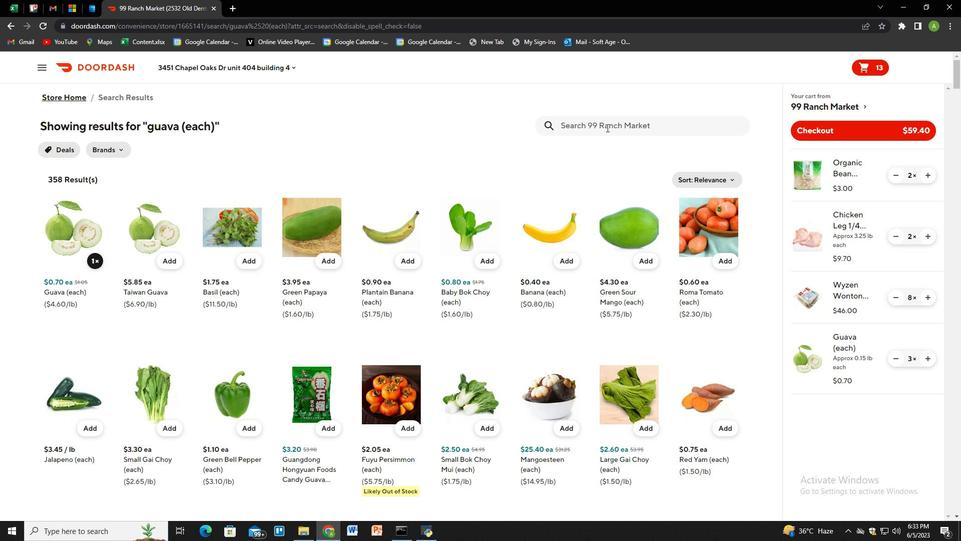 
Action: Key pressed dairy<Key.space>purelactose
Screenshot: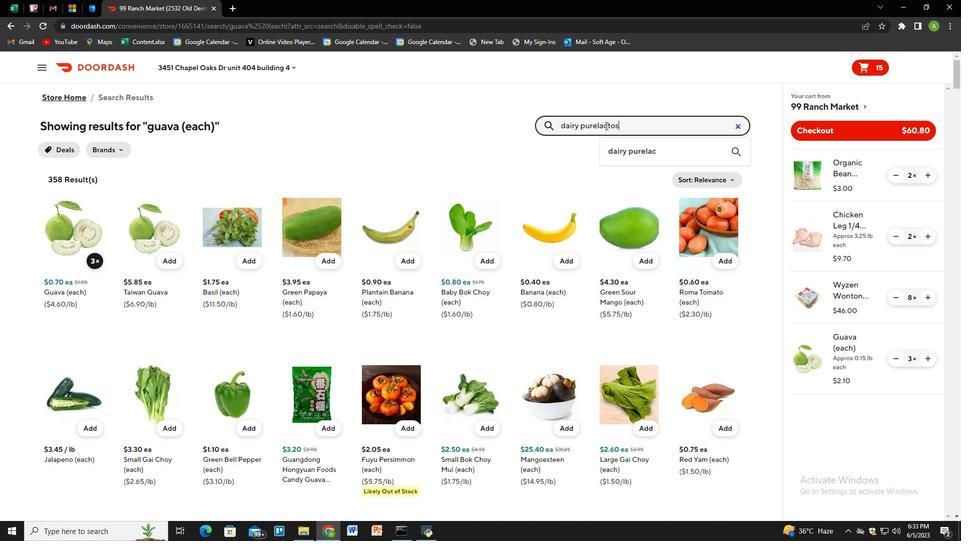 
Action: Mouse moved to (596, 124)
Screenshot: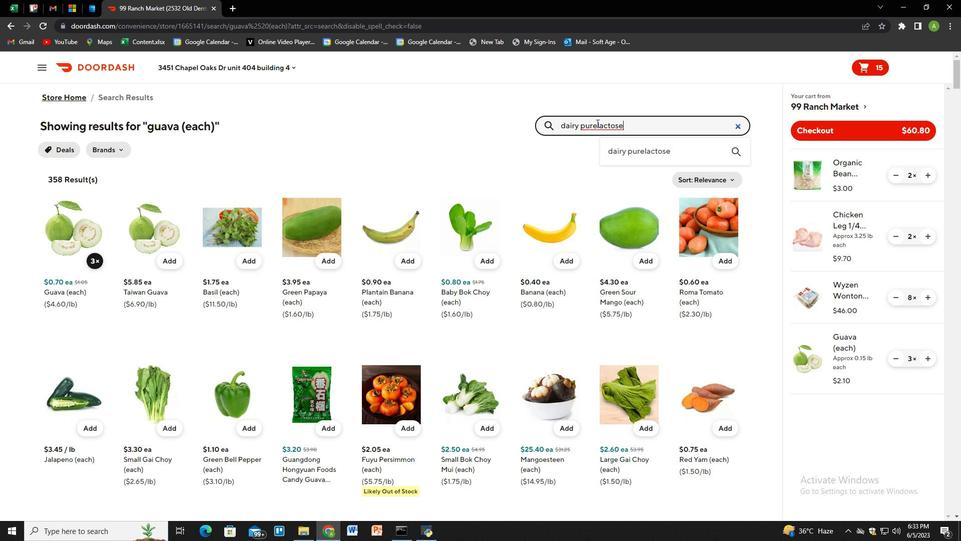
Action: Mouse pressed left at (596, 124)
Screenshot: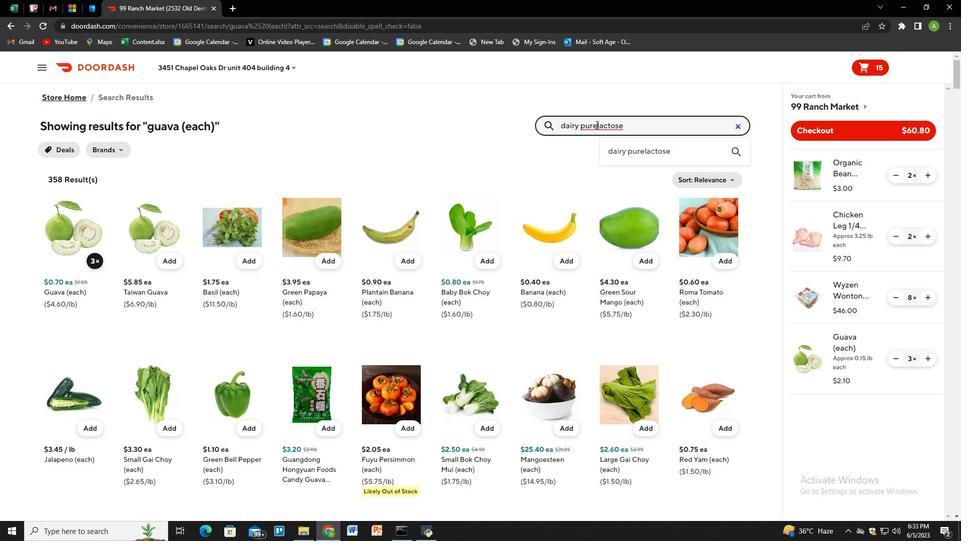 
Action: Mouse moved to (594, 88)
Screenshot: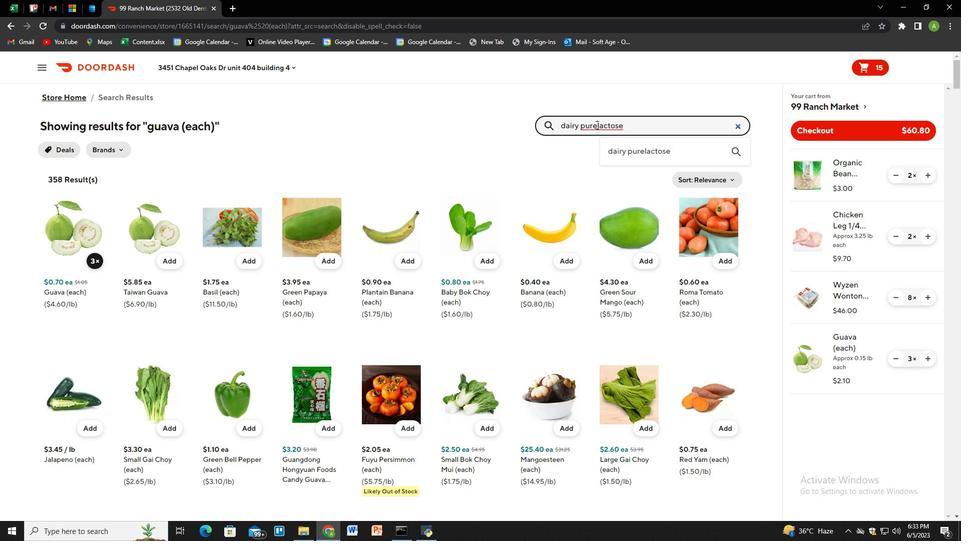 
Action: Key pressed <Key.space>
Screenshot: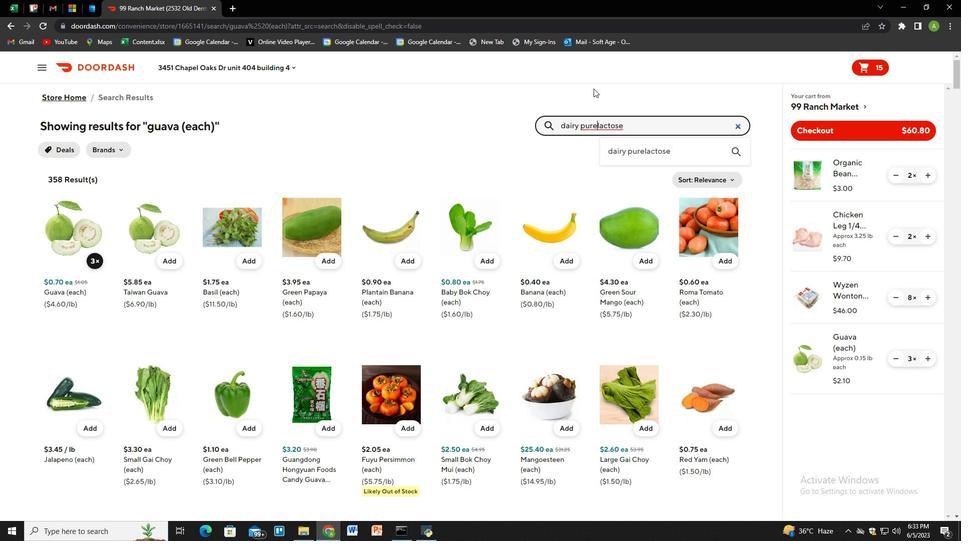 
Action: Mouse moved to (635, 121)
Screenshot: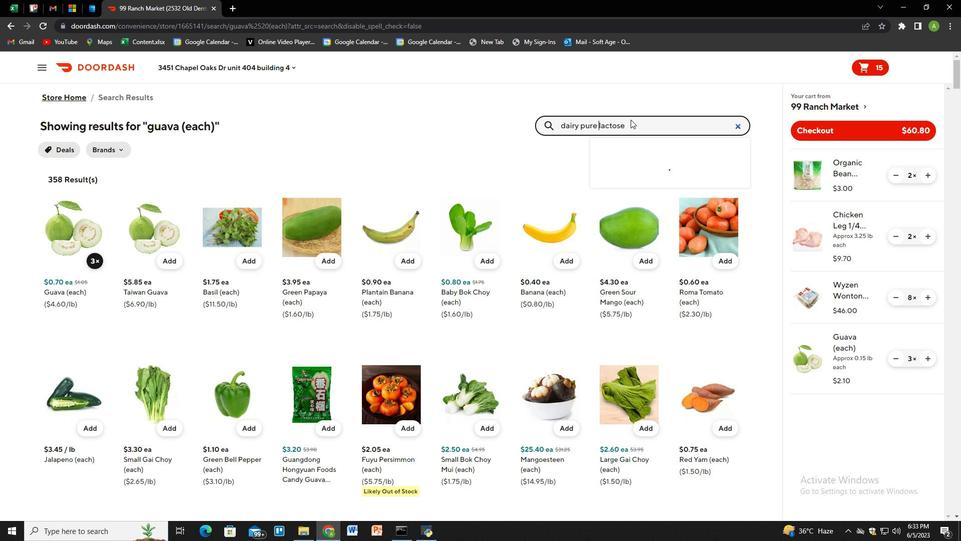 
Action: Mouse pressed left at (635, 121)
Screenshot: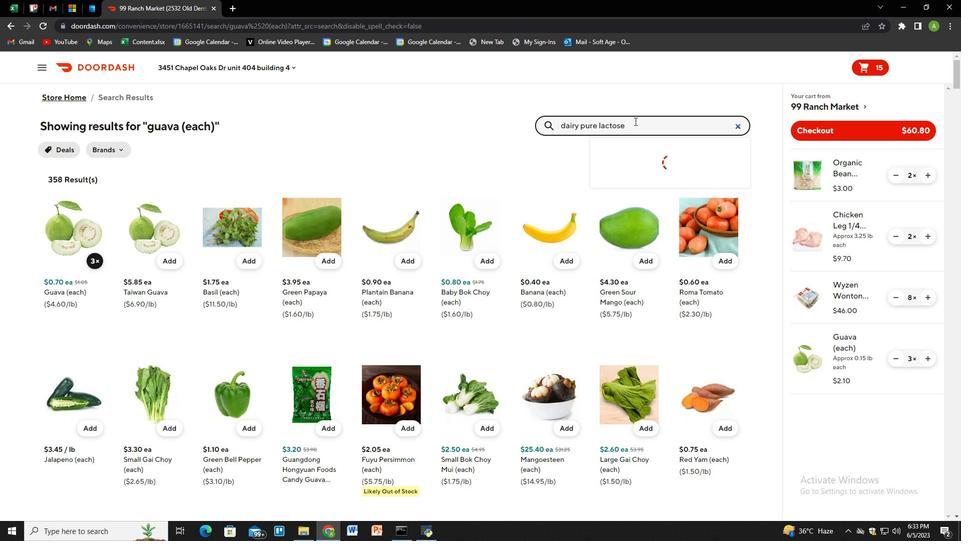 
Action: Mouse moved to (576, 142)
Screenshot: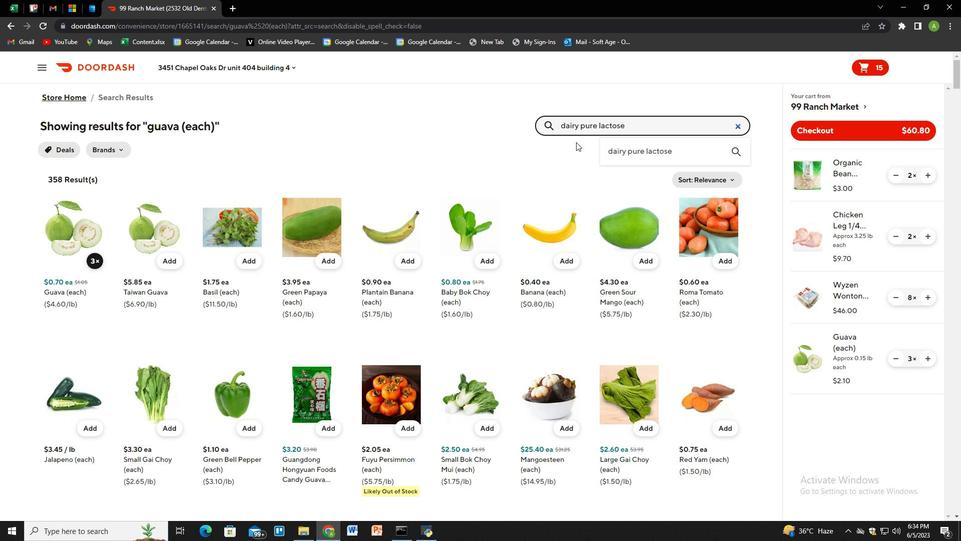 
Action: Key pressed <Key.space>free<Key.space>mil<Key.backspace>lk<Key.space>2<Key.shift><Key.shift><Key.shift><Key.shift><Key.shift>%<Key.space><Key.shift_r><Key.shift_r><Key.shift_r><Key.shift_r>(1/2<Key.space>gal<Key.shift_r>)<Key.enter>
Screenshot: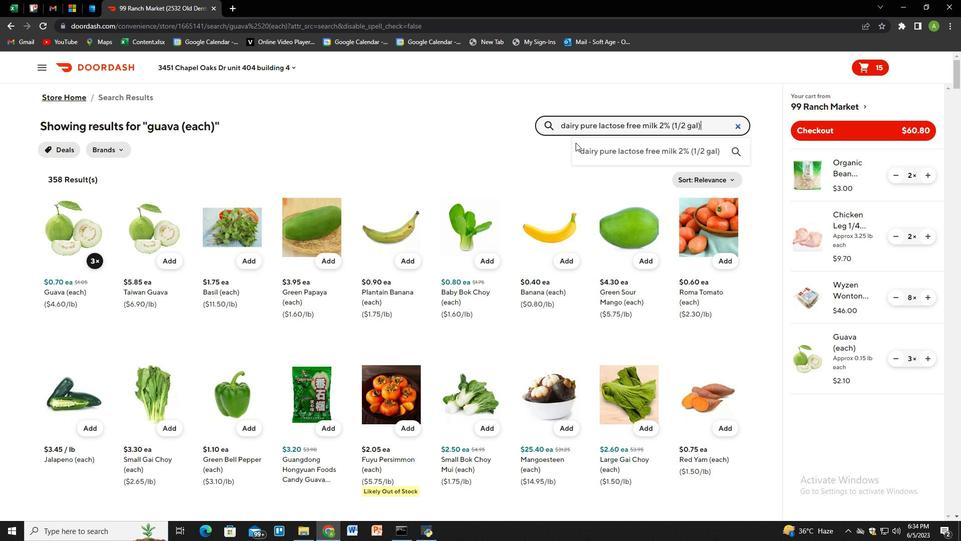 
Action: Mouse moved to (615, 123)
Screenshot: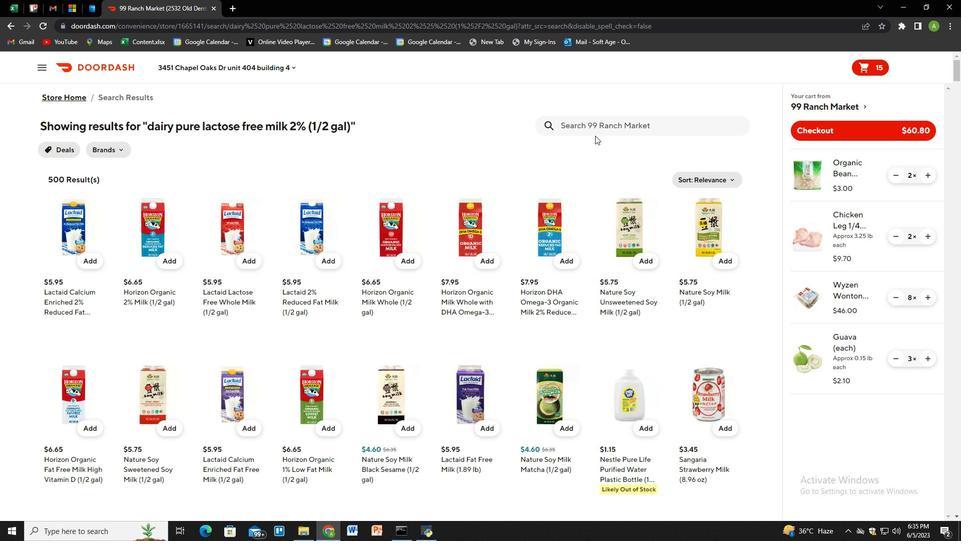 
Action: Mouse pressed left at (615, 123)
Screenshot: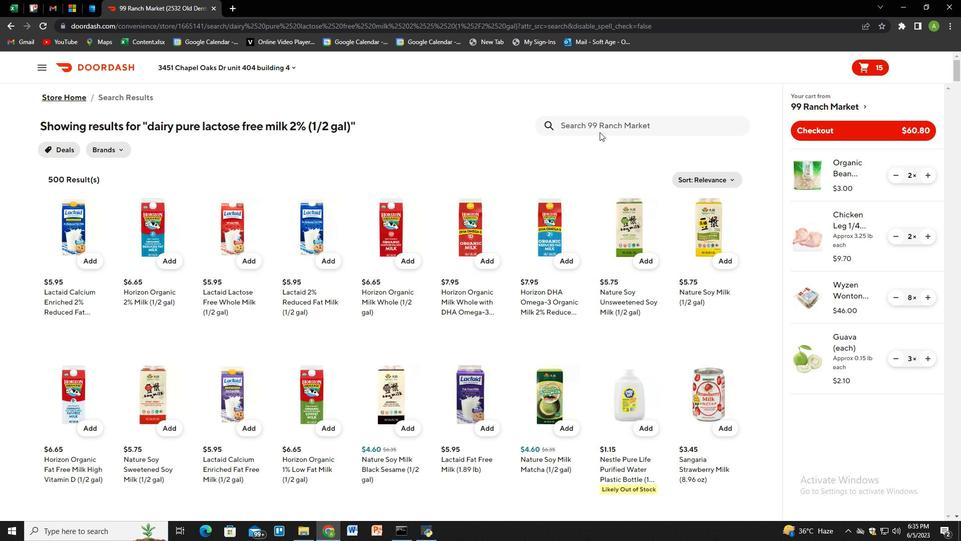 
Action: Key pressed enoki<Key.space>mushroom<Key.space><Key.shift_r>(1<Key.space>ct<Key.shift_r>)<Key.enter>
Screenshot: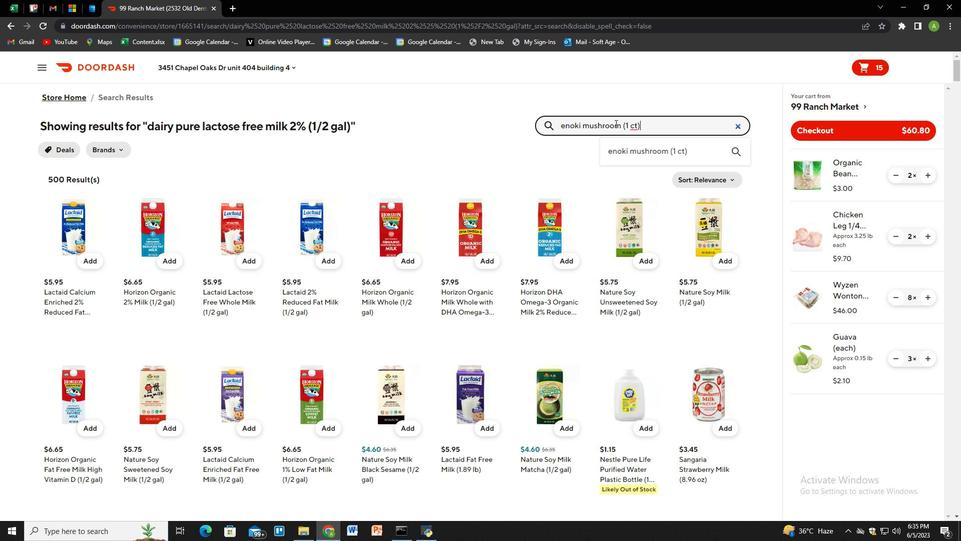 
Action: Mouse moved to (96, 262)
Screenshot: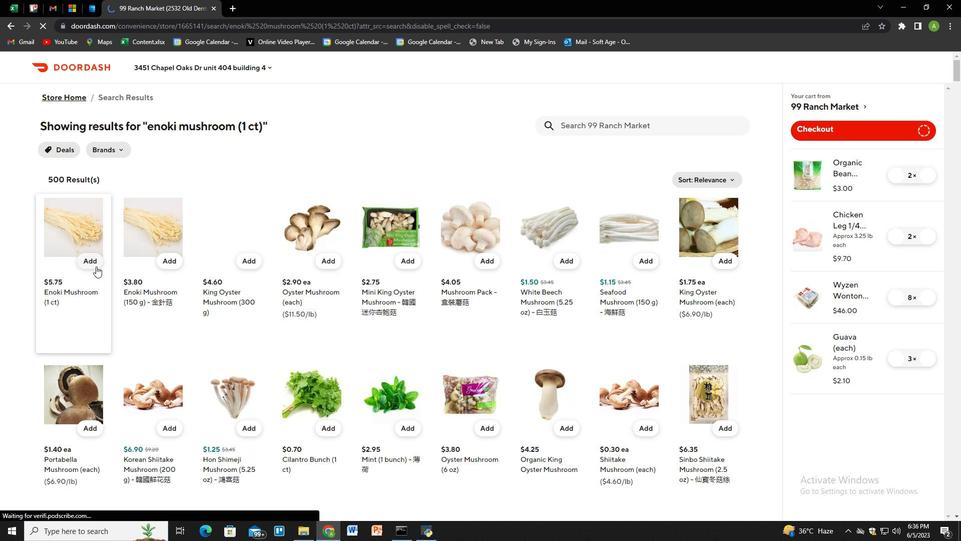 
Action: Mouse pressed left at (96, 262)
Screenshot: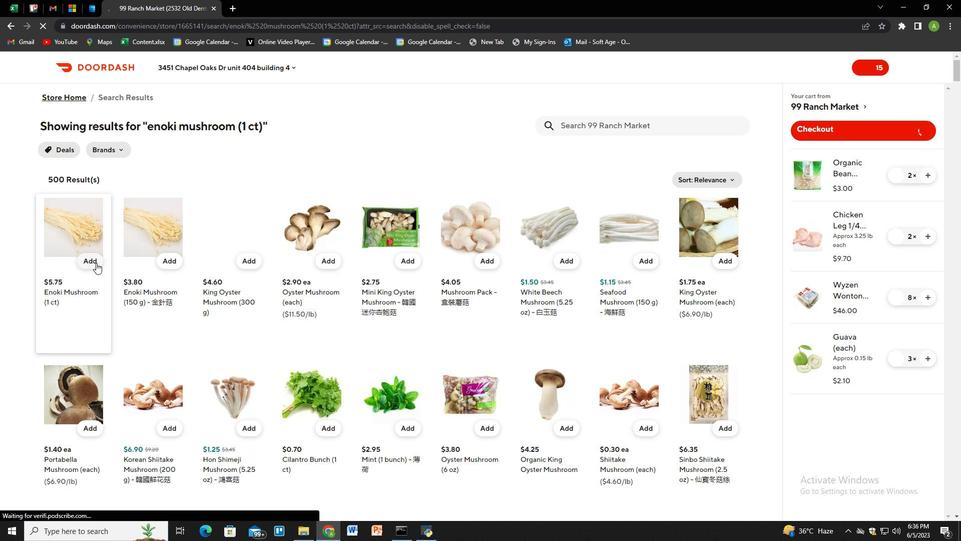 
Action: Mouse moved to (926, 417)
Screenshot: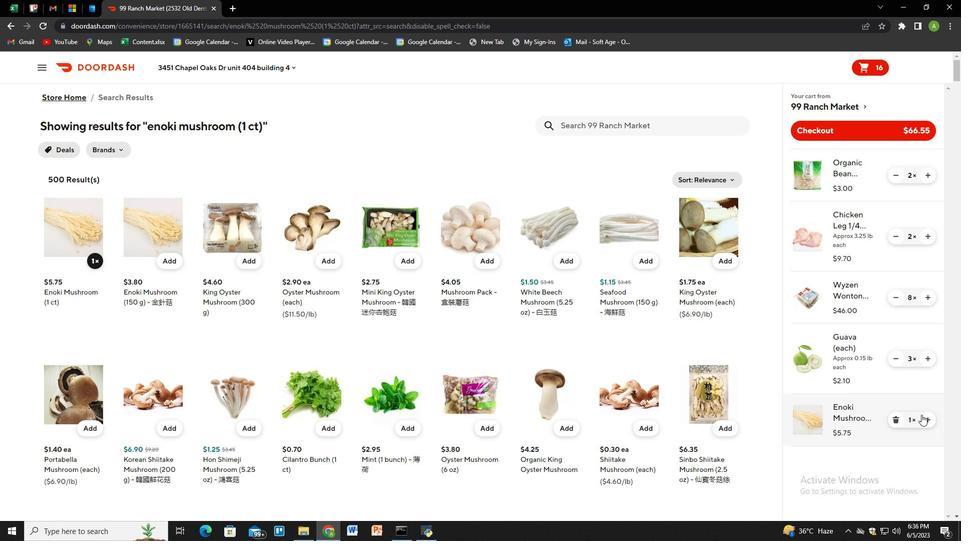
Action: Mouse pressed left at (926, 417)
Screenshot: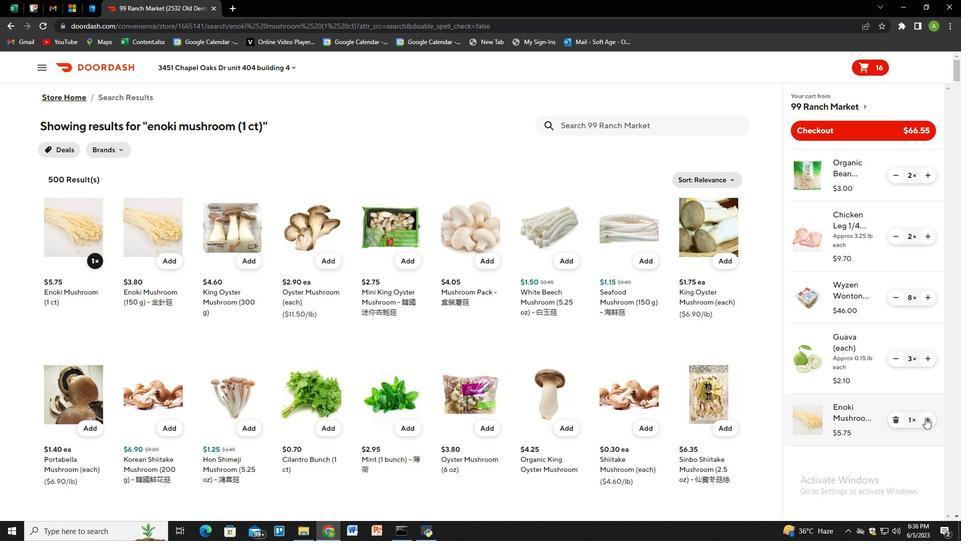 
Action: Mouse moved to (598, 128)
Screenshot: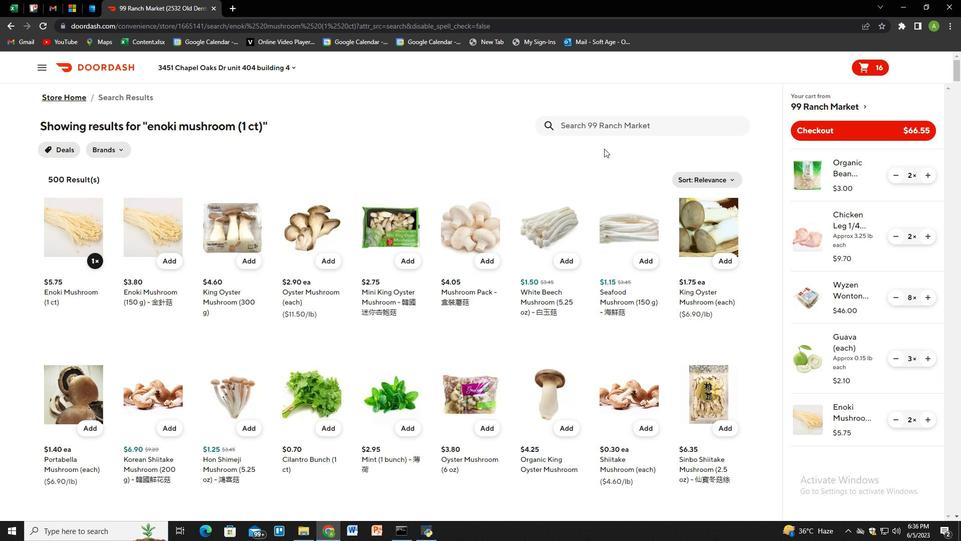 
Action: Mouse pressed left at (598, 128)
Screenshot: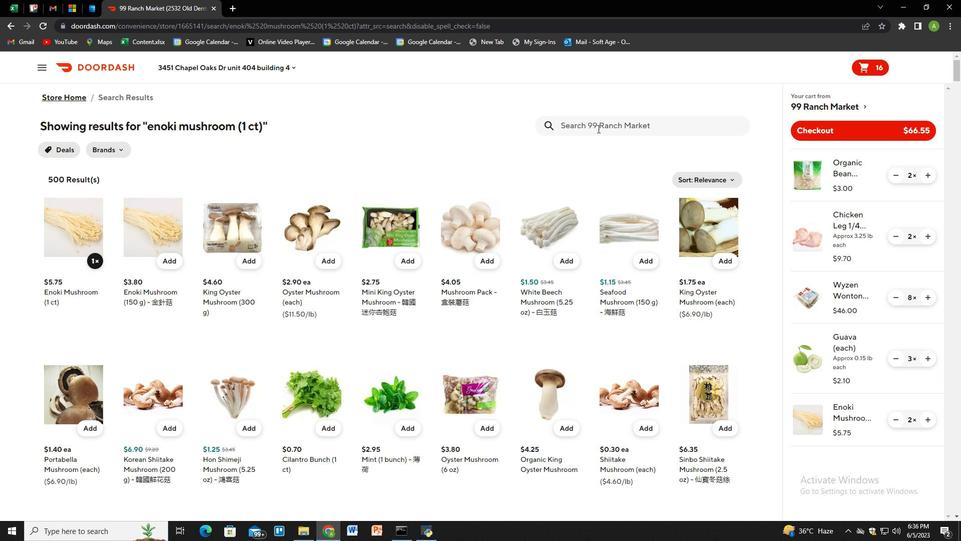 
Action: Key pressed royal<Key.space>milk<Key.space>tea<Key.space>hojicha<Key.space>au<Key.space>lait<Key.space><Key.shift_r>(4.9<Key.space>oz<Key.shift_r>)<Key.enter>
Screenshot: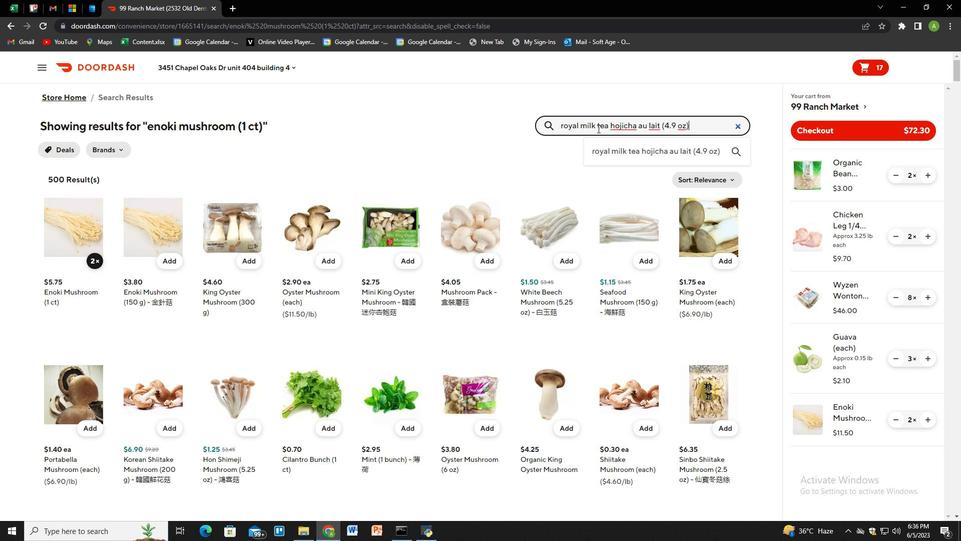 
Action: Mouse moved to (88, 262)
Screenshot: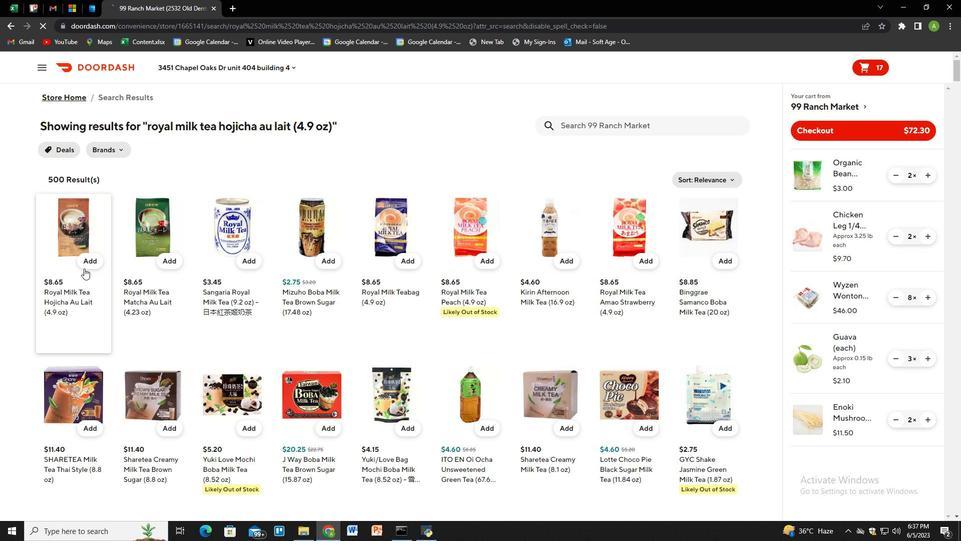 
Action: Mouse pressed left at (88, 262)
Screenshot: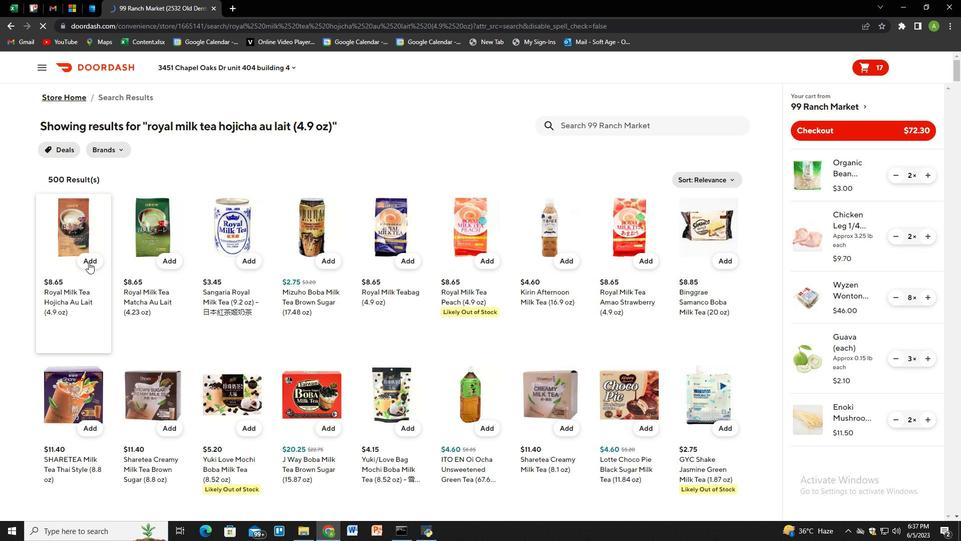 
Action: Mouse moved to (931, 470)
Screenshot: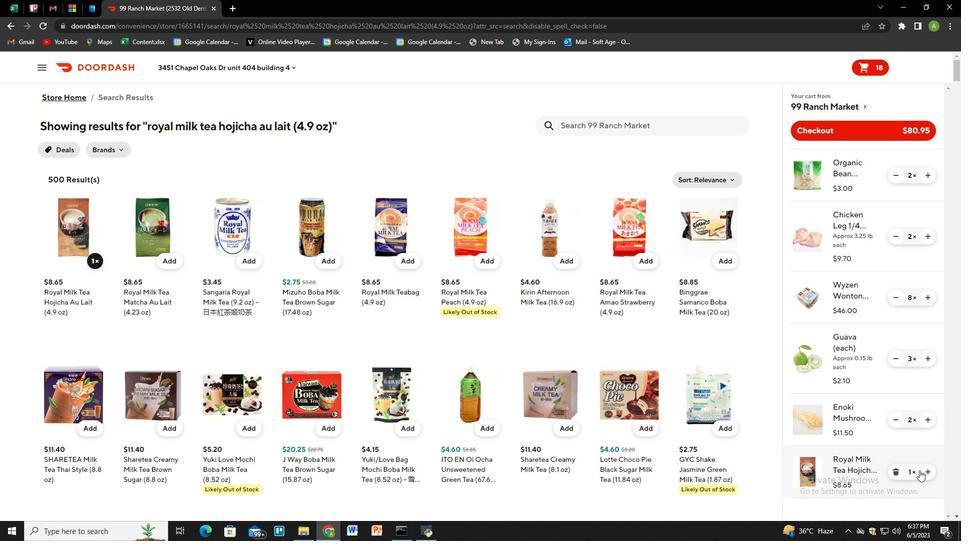 
Action: Mouse pressed left at (931, 470)
Screenshot: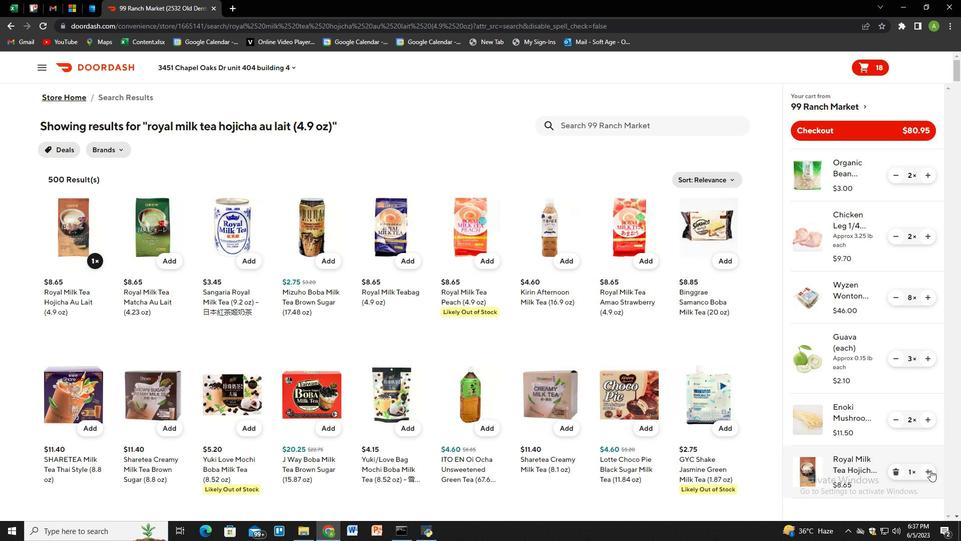 
Action: Mouse pressed left at (931, 470)
Screenshot: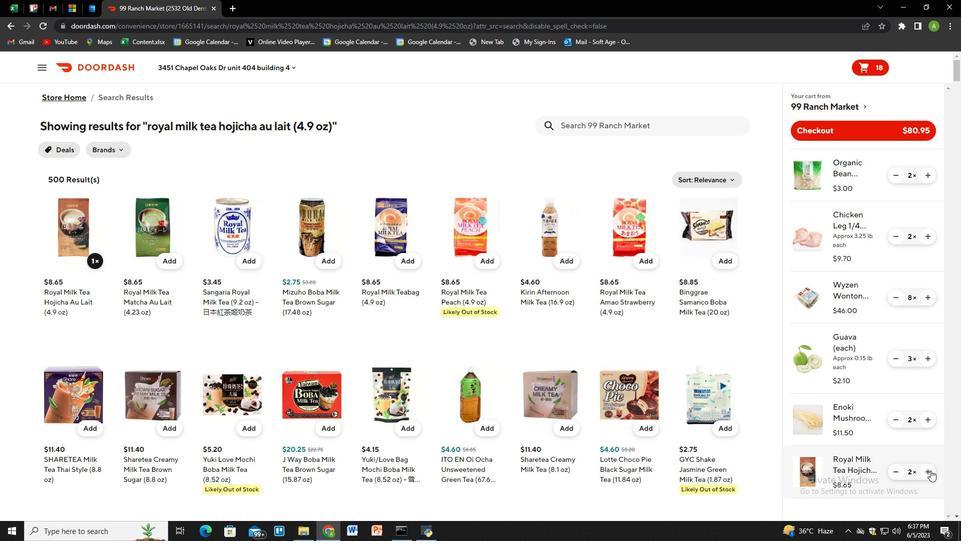 
Action: Mouse moved to (601, 128)
Screenshot: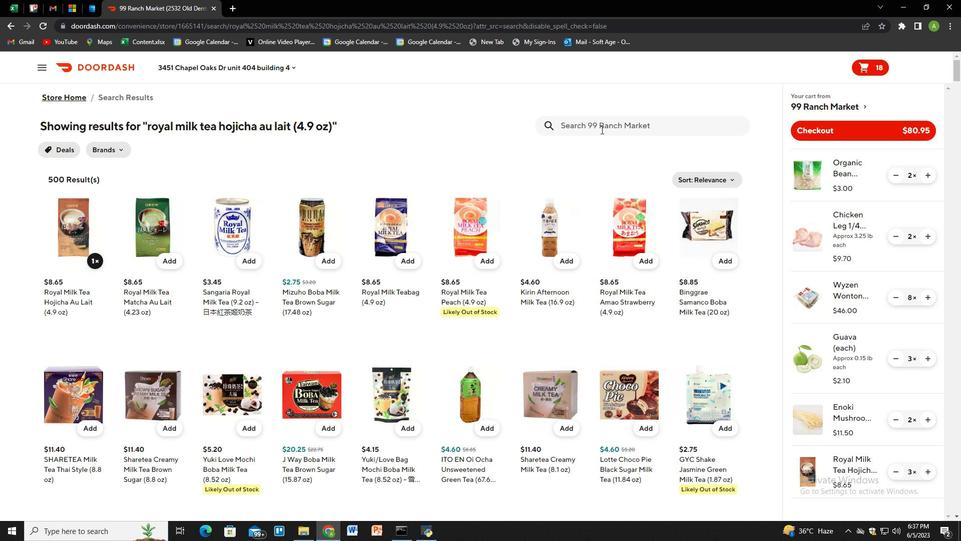 
Action: Mouse pressed left at (601, 128)
Screenshot: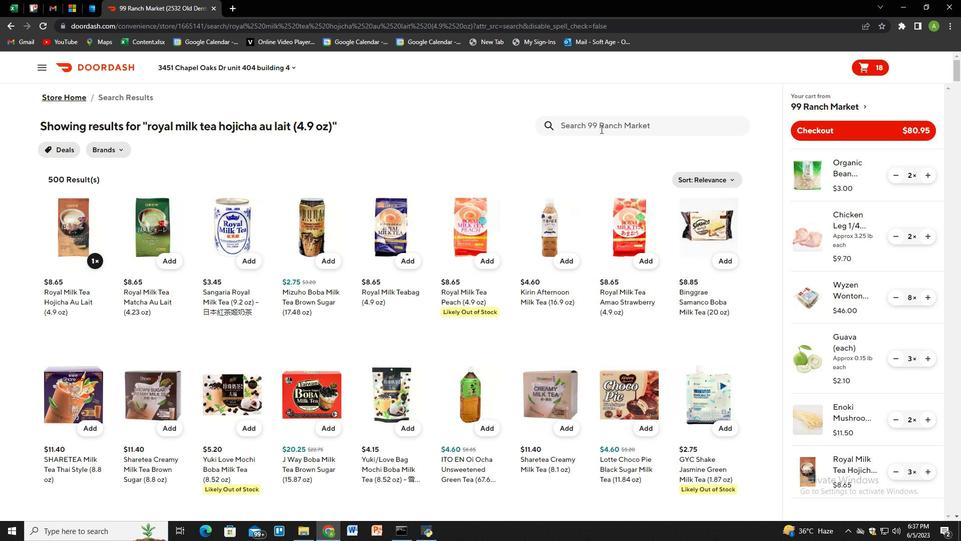 
Action: Key pressed amays<Key.space>almond<Key.space>cookies<Key.space><Key.shift_r>(28<Key.space>oz<Key.shift_r>)<Key.enter>
Screenshot: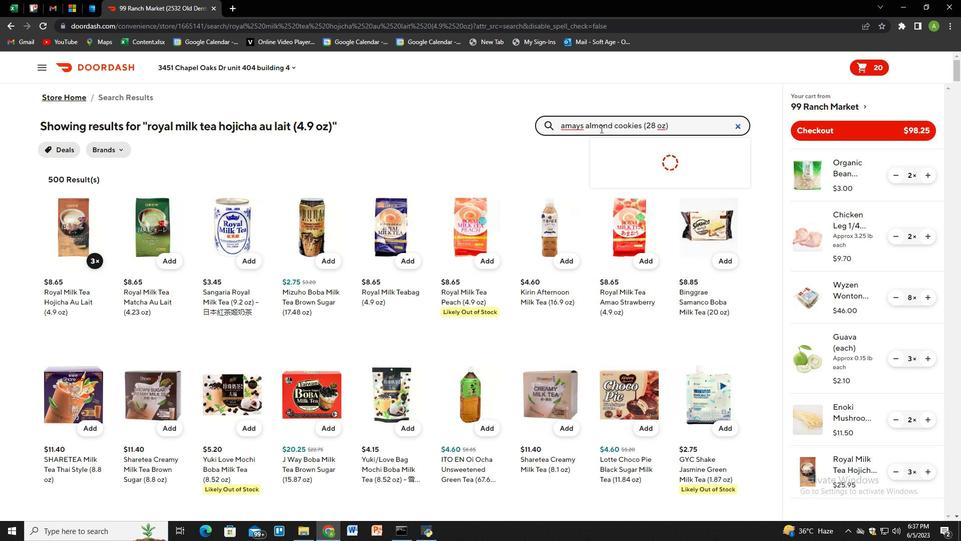 
Action: Mouse moved to (90, 258)
Screenshot: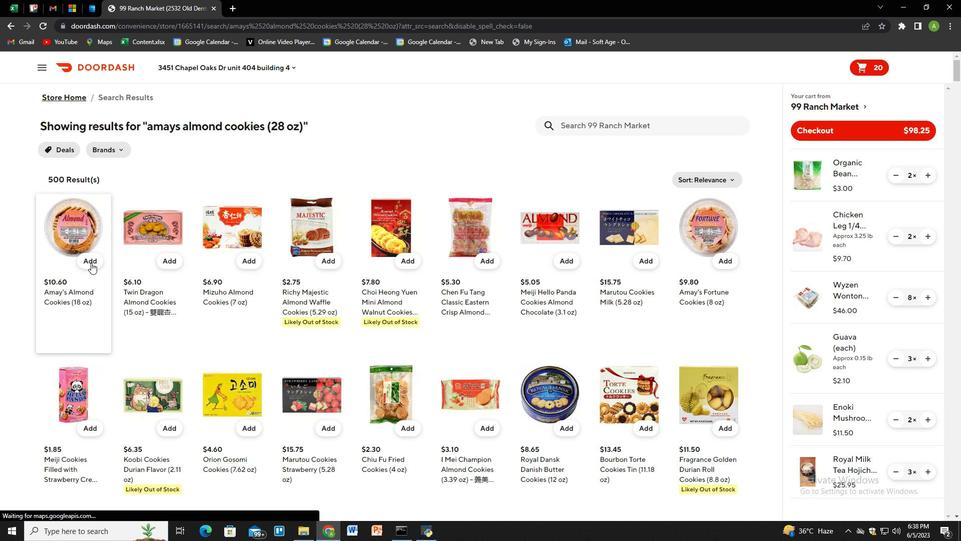 
Action: Mouse pressed left at (90, 258)
Screenshot: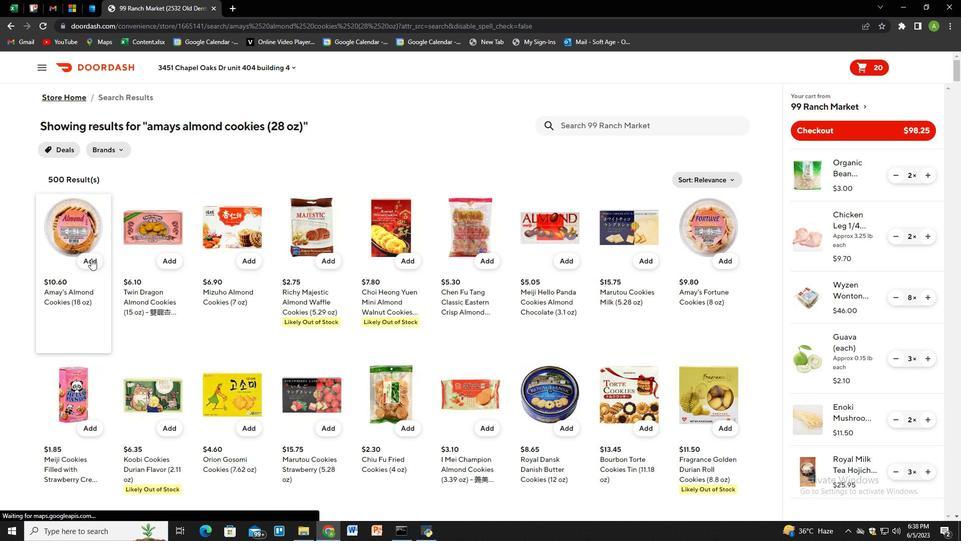 
Action: Mouse moved to (867, 446)
Screenshot: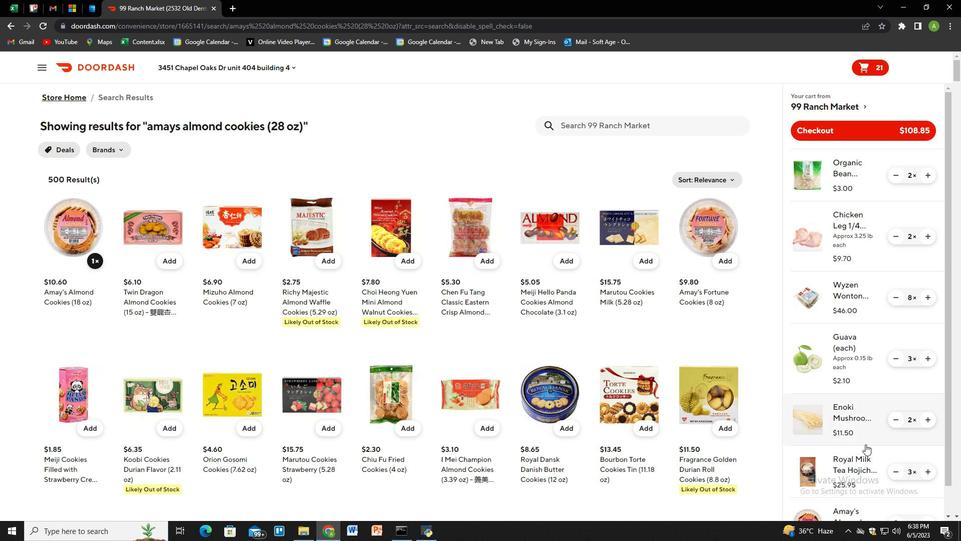 
Action: Mouse scrolled (867, 445) with delta (0, 0)
Screenshot: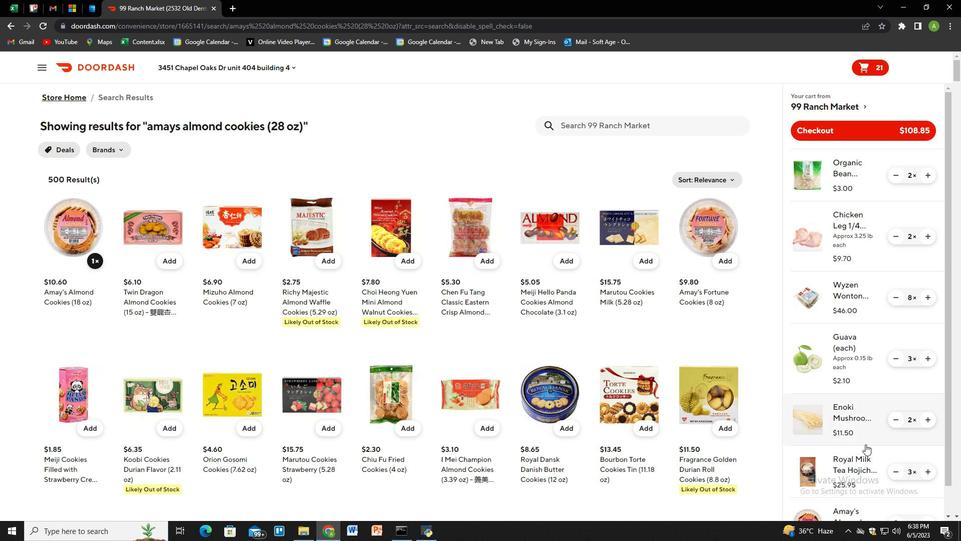 
Action: Mouse moved to (870, 452)
Screenshot: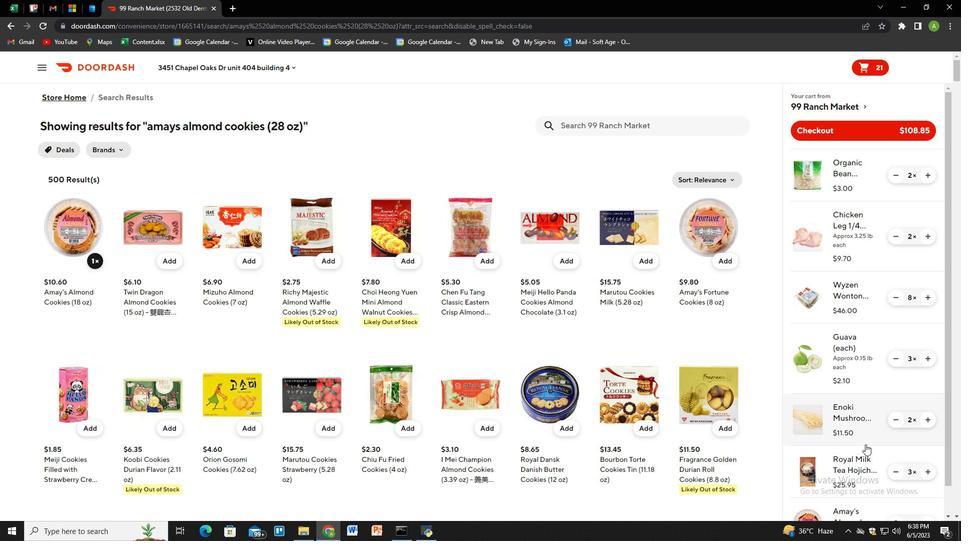 
Action: Mouse scrolled (870, 452) with delta (0, 0)
Screenshot: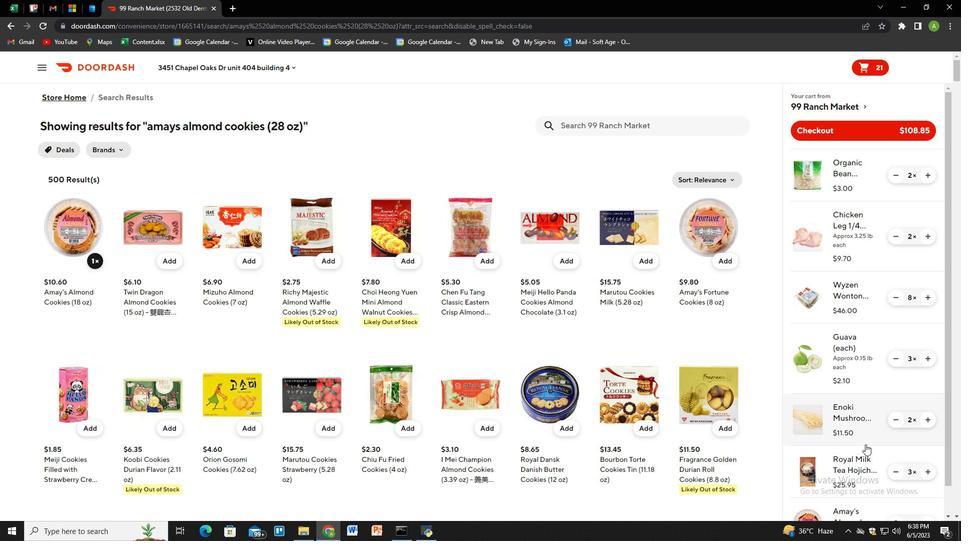 
Action: Mouse moved to (871, 455)
Screenshot: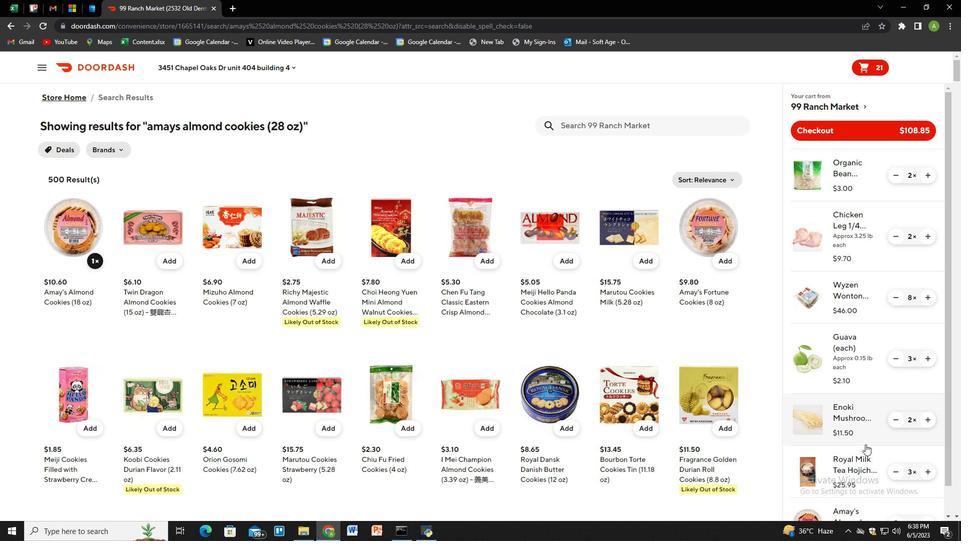 
Action: Mouse scrolled (871, 454) with delta (0, 0)
Screenshot: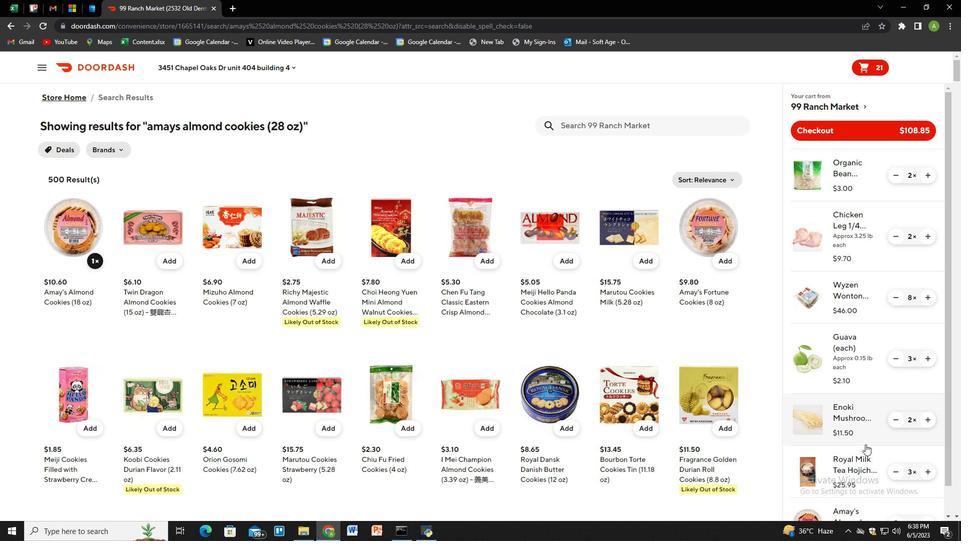 
Action: Mouse moved to (924, 489)
Screenshot: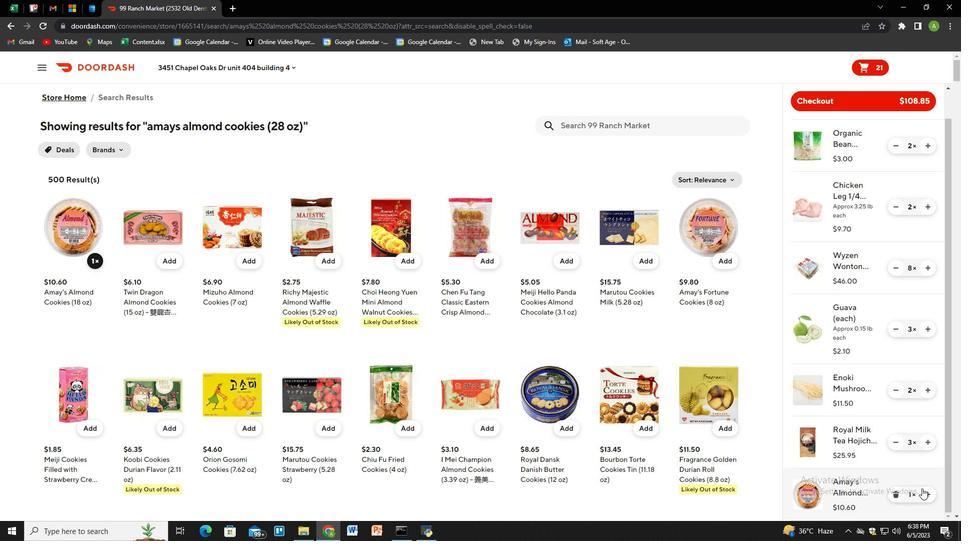 
Action: Mouse pressed left at (924, 489)
Screenshot: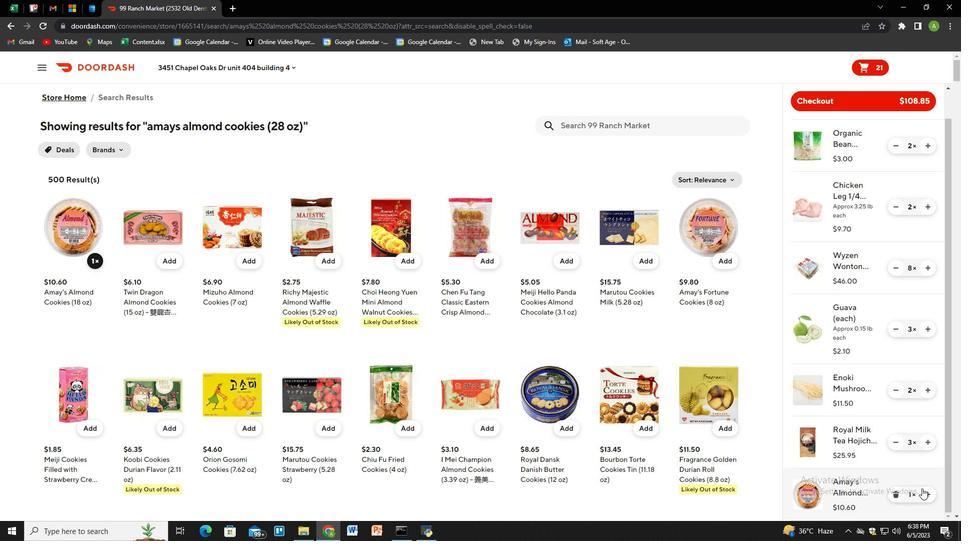 
Action: Mouse pressed left at (924, 489)
Screenshot: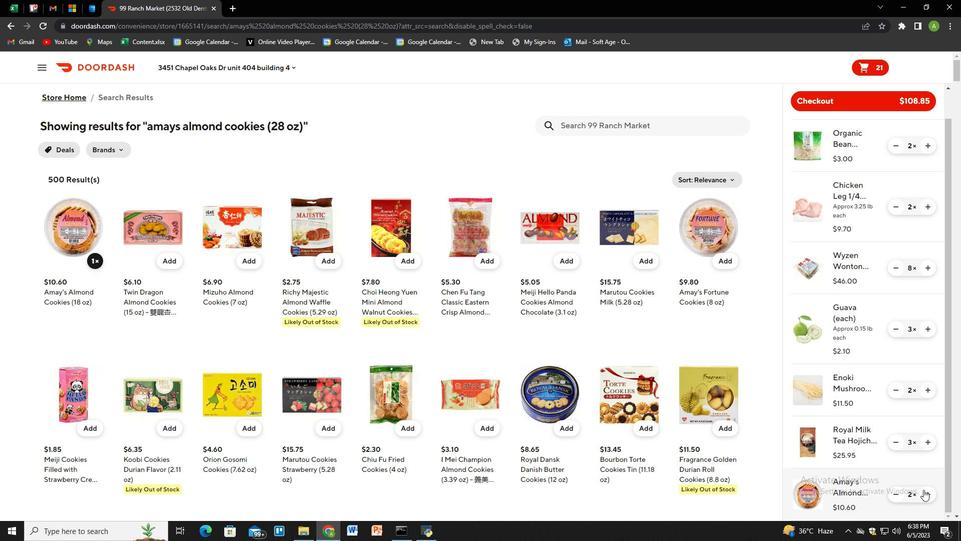 
Action: Mouse pressed left at (924, 489)
Screenshot: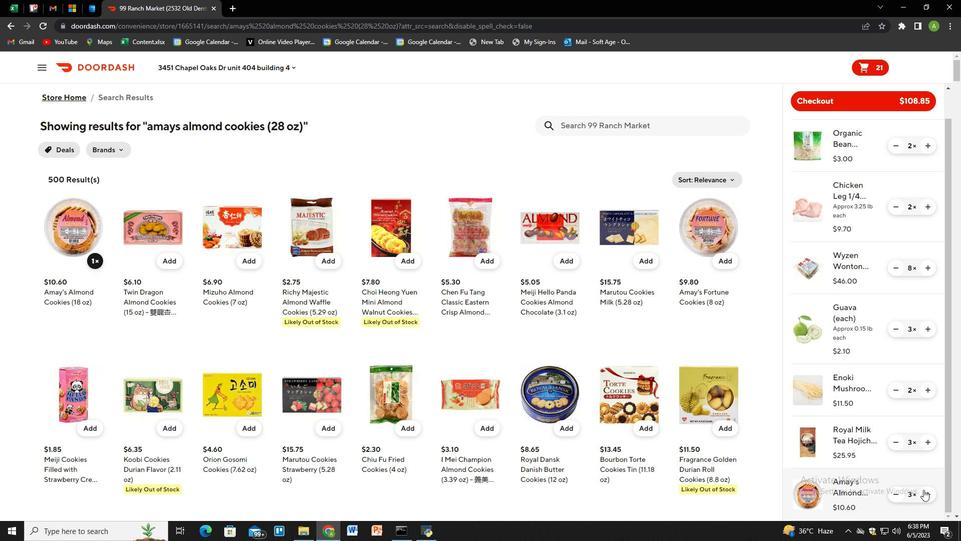
Action: Mouse pressed left at (924, 489)
Screenshot: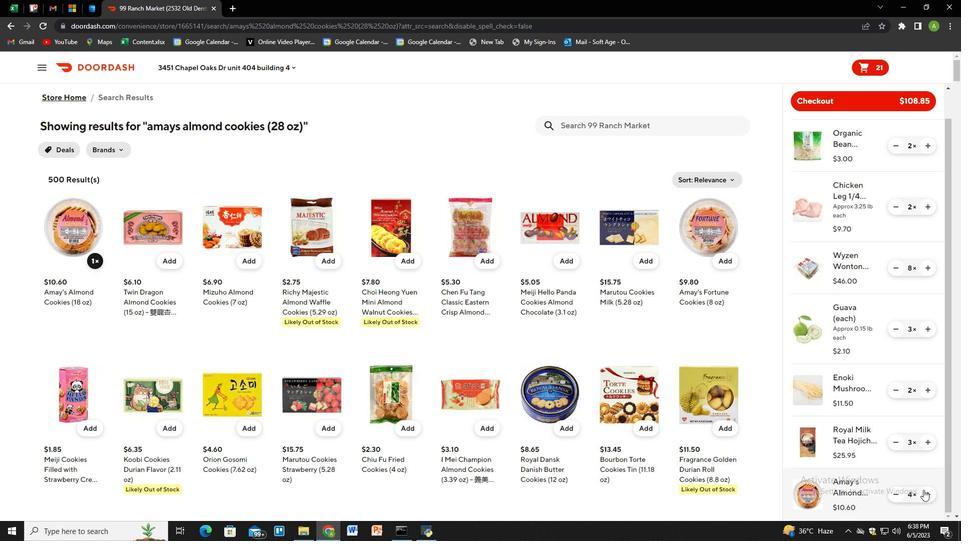 
Action: Mouse pressed left at (924, 489)
Screenshot: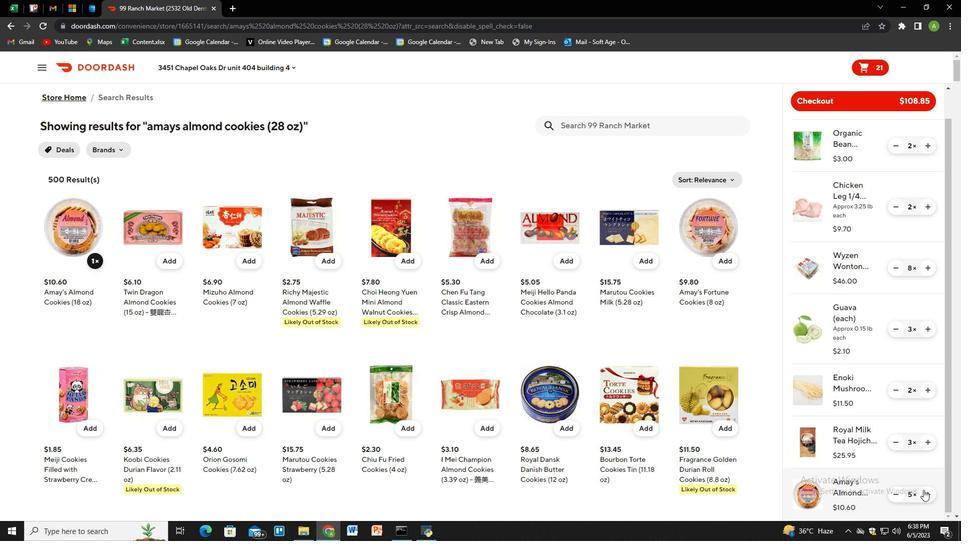 
Action: Mouse pressed left at (924, 489)
Screenshot: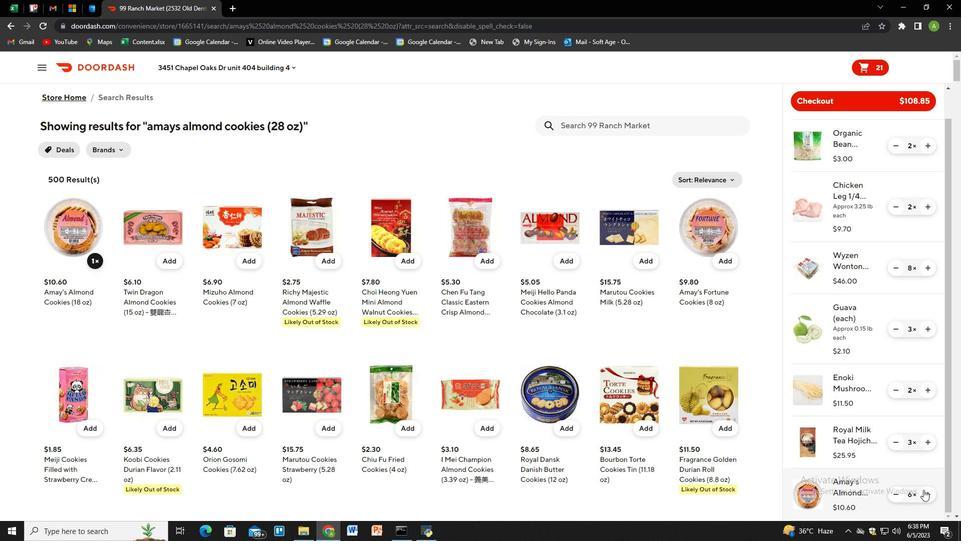
Action: Mouse pressed left at (924, 489)
Screenshot: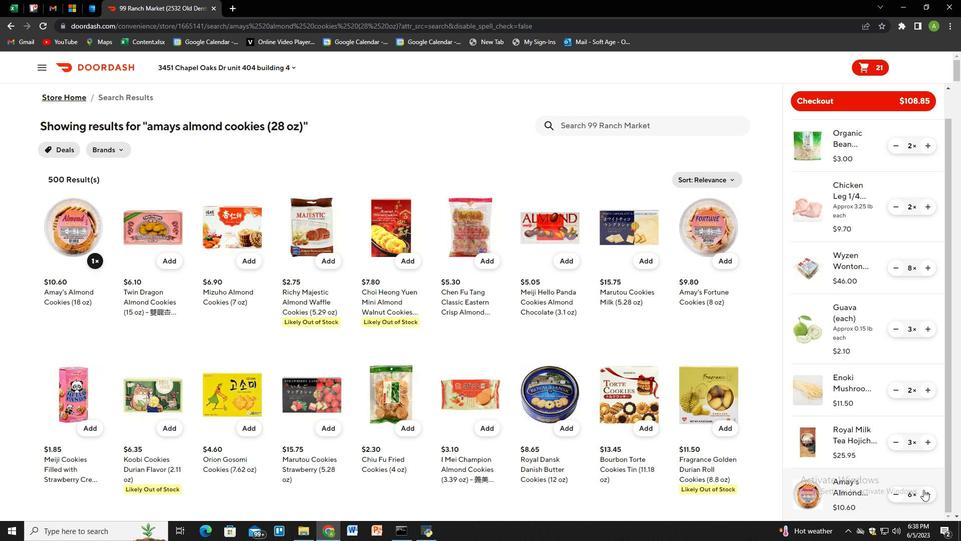 
Action: Mouse moved to (609, 126)
Screenshot: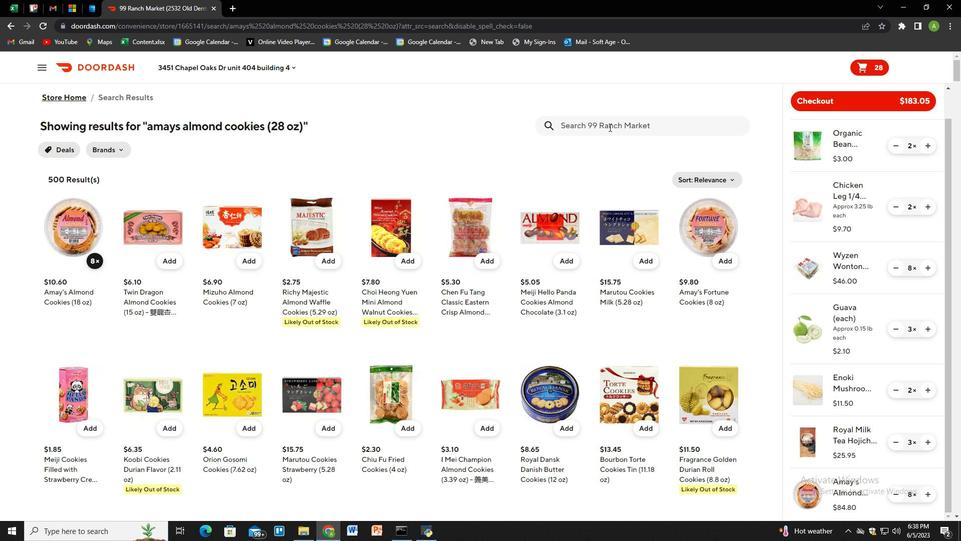 
Action: Mouse pressed left at (609, 126)
Screenshot: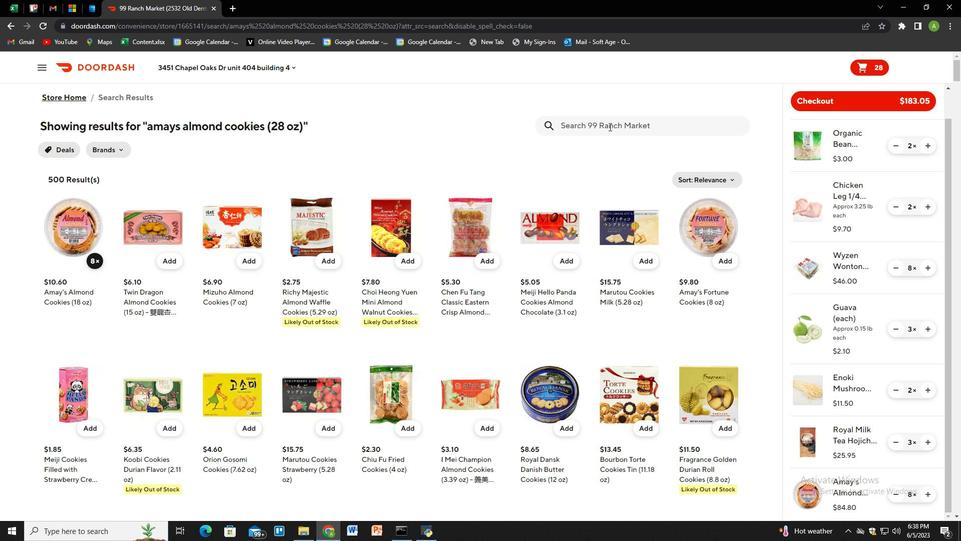 
Action: Key pressed arst<Key.space>mug<Key.space>model<Key.space>no.<Key.space>047008<Key.space><Key.shift_r>(1<Key.space>ct<Key.shift_r>)<Key.enter>
Screenshot: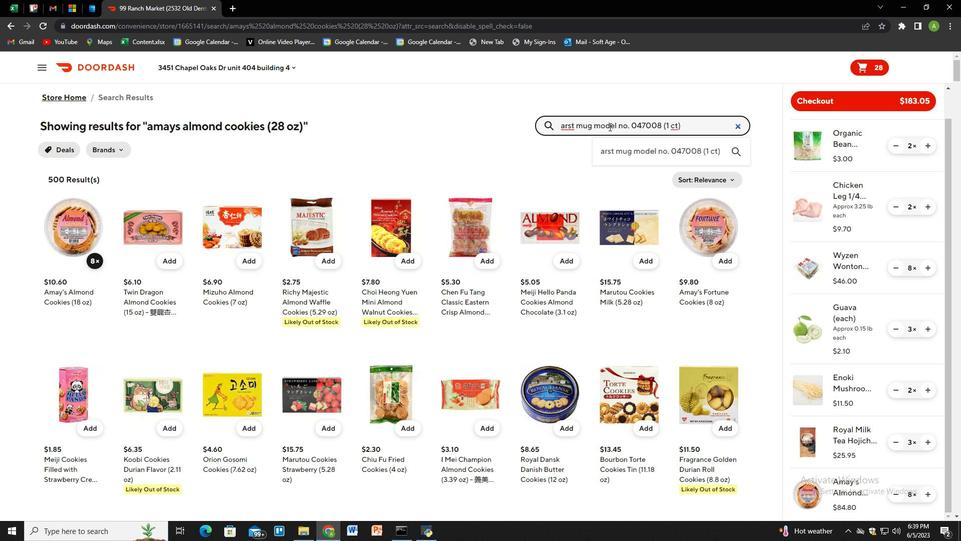 
Action: Mouse moved to (808, 134)
Screenshot: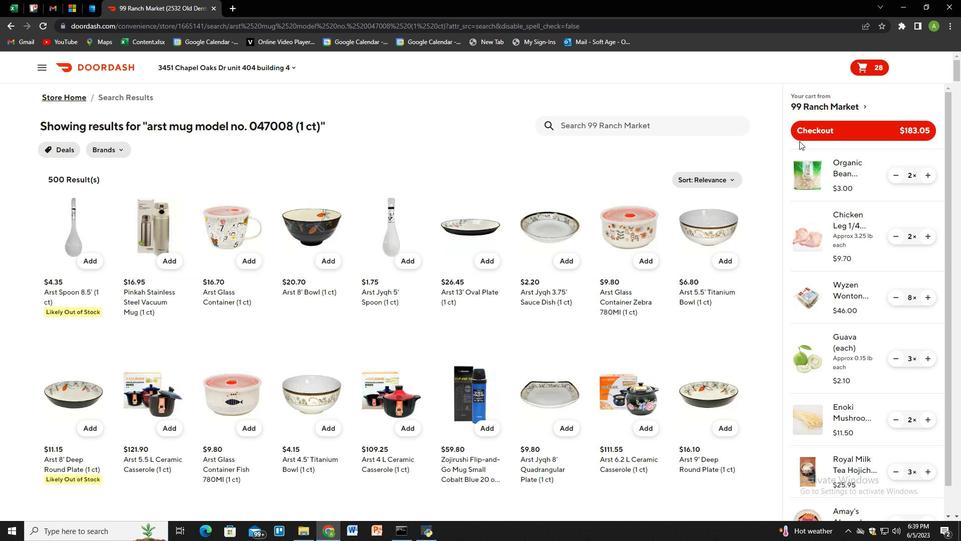 
Action: Mouse pressed left at (808, 134)
Screenshot: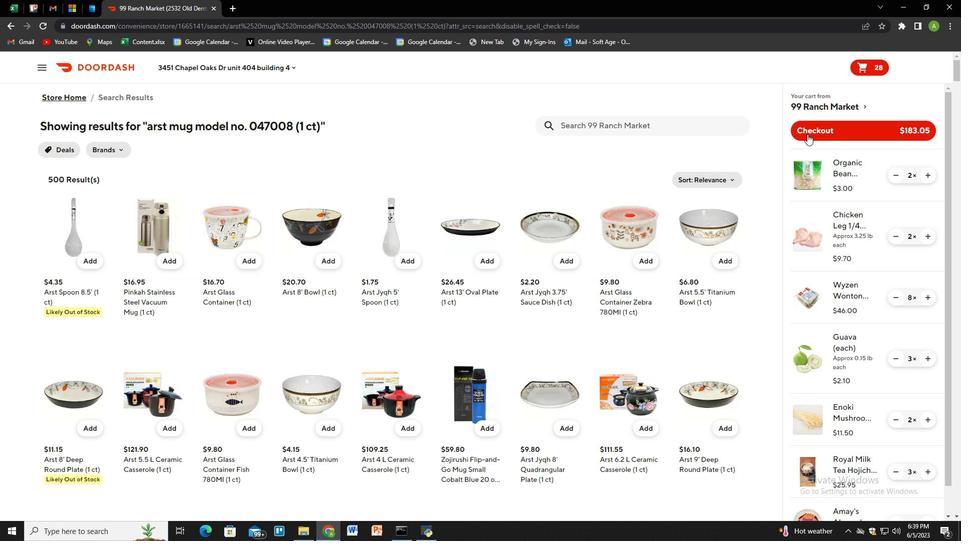 
Action: Mouse moved to (805, 135)
Screenshot: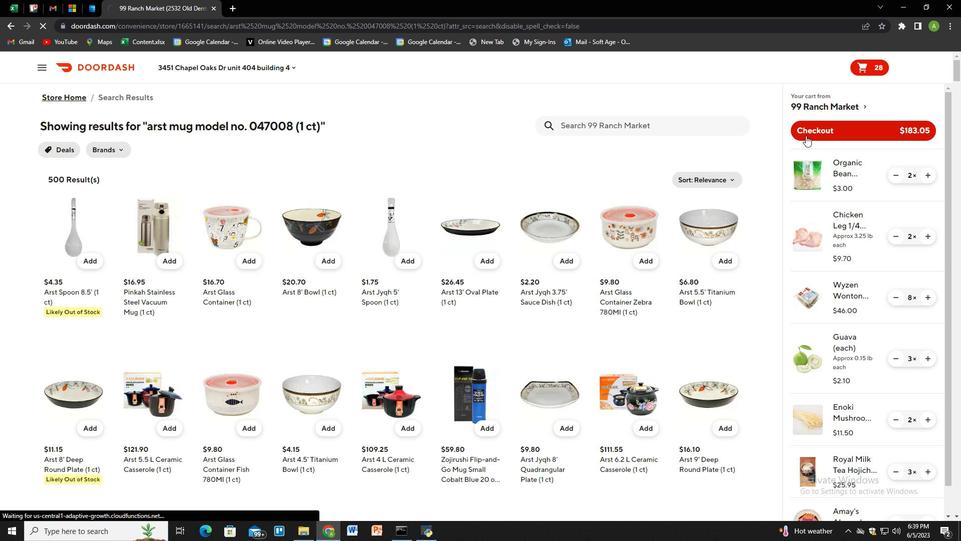 
